 Task: Look for Airbnb properties in Masina, Democratic Republic of the Congo from 8th December, 2023 to 15th December, 2023 for 8 adults. Place can be shared room with 5 bedrooms having 8 beds and 5 bathrooms. Property type can be flat. Amenities needed are: wifi, TV, free parkinig on premises, gym, breakfast.
Action: Mouse moved to (399, 171)
Screenshot: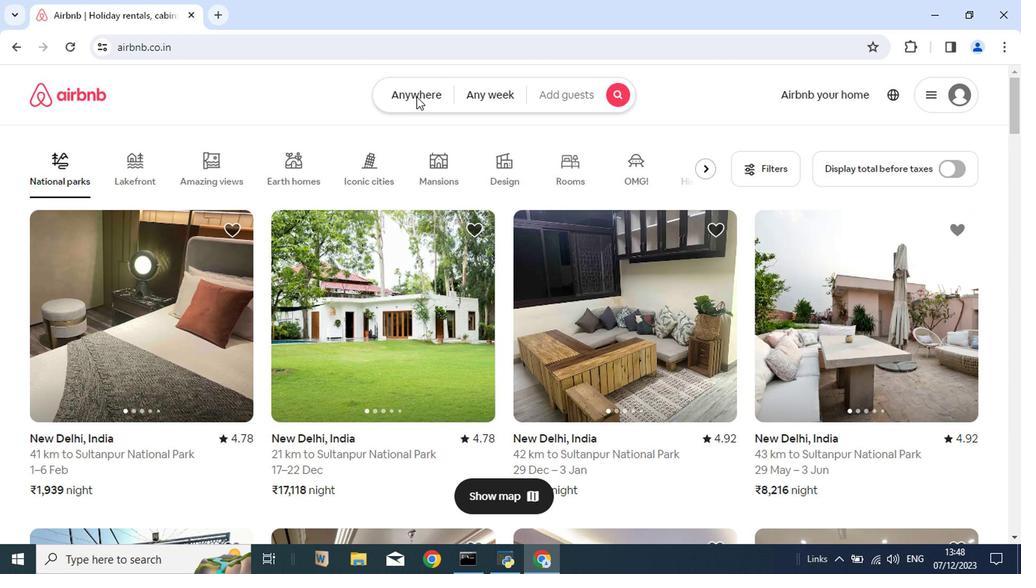 
Action: Mouse pressed left at (399, 171)
Screenshot: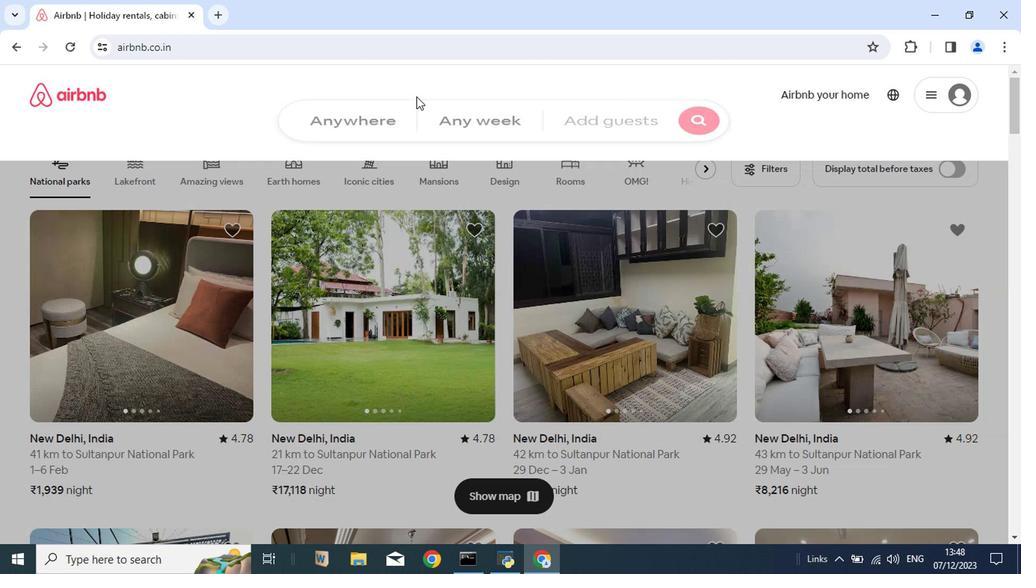 
Action: Mouse moved to (399, 173)
Screenshot: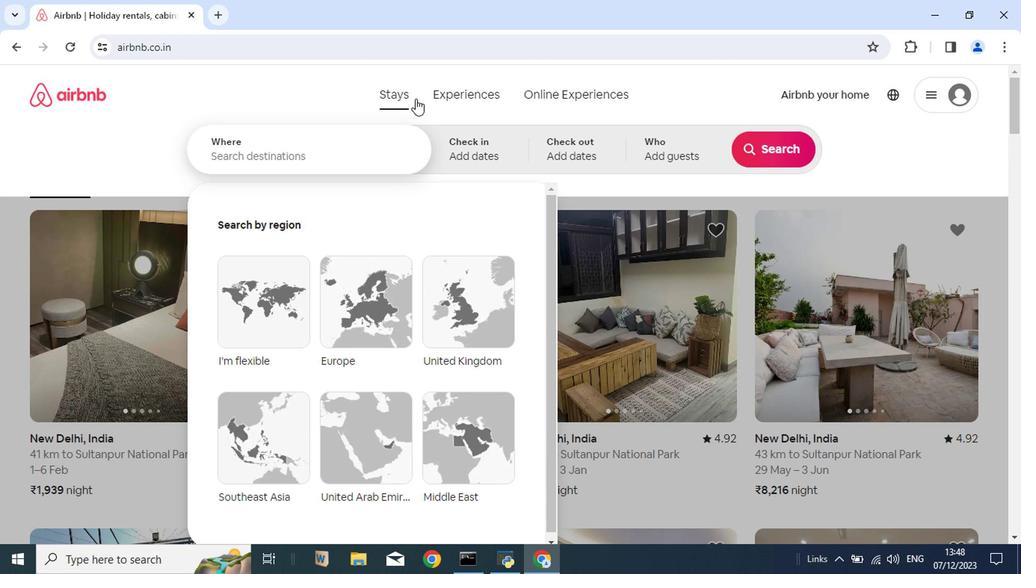 
Action: Key pressed <Key.shift_r>Masina,<Key.space><Key.shift>Democratic
Screenshot: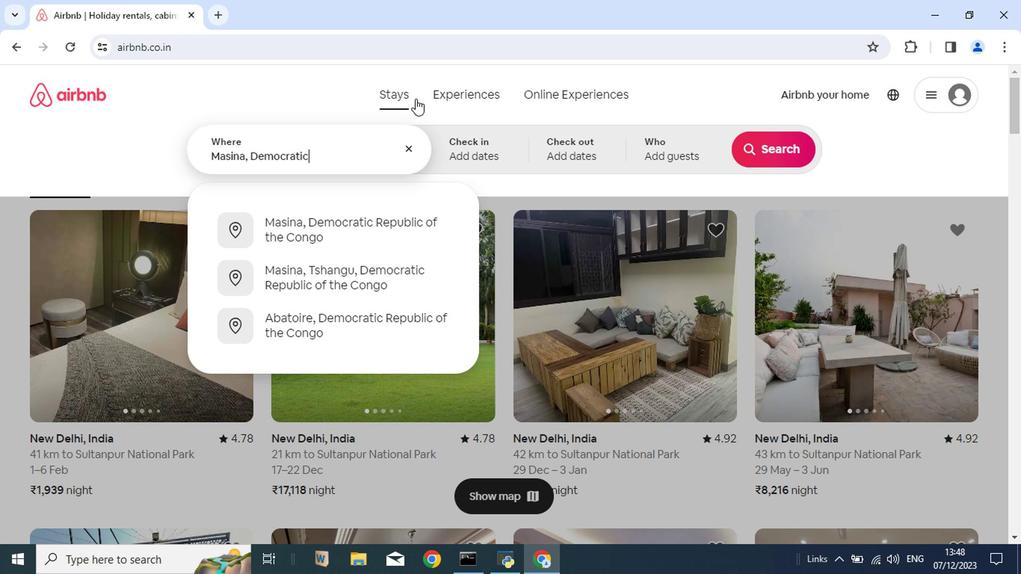 
Action: Mouse moved to (334, 260)
Screenshot: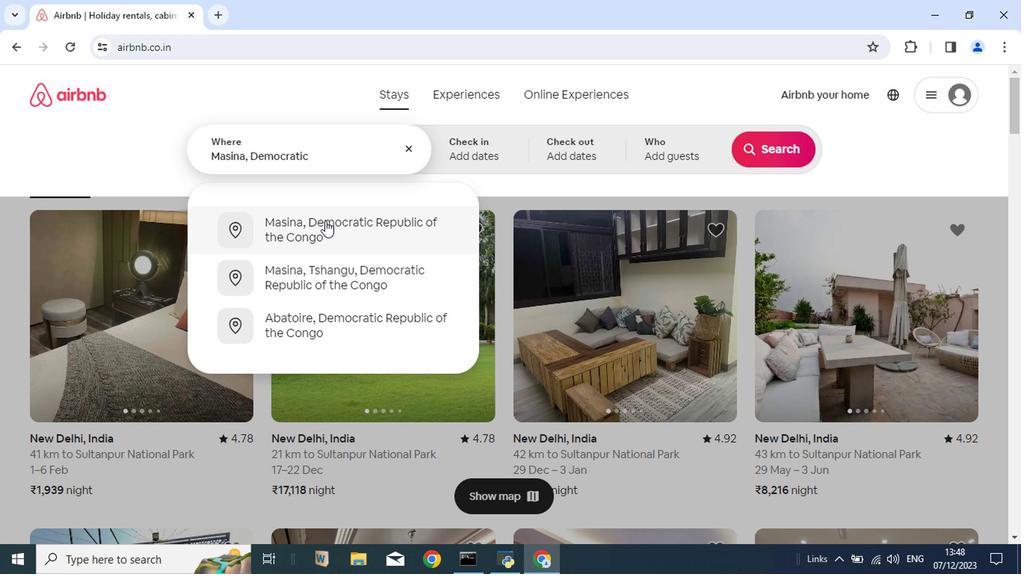 
Action: Mouse pressed left at (334, 260)
Screenshot: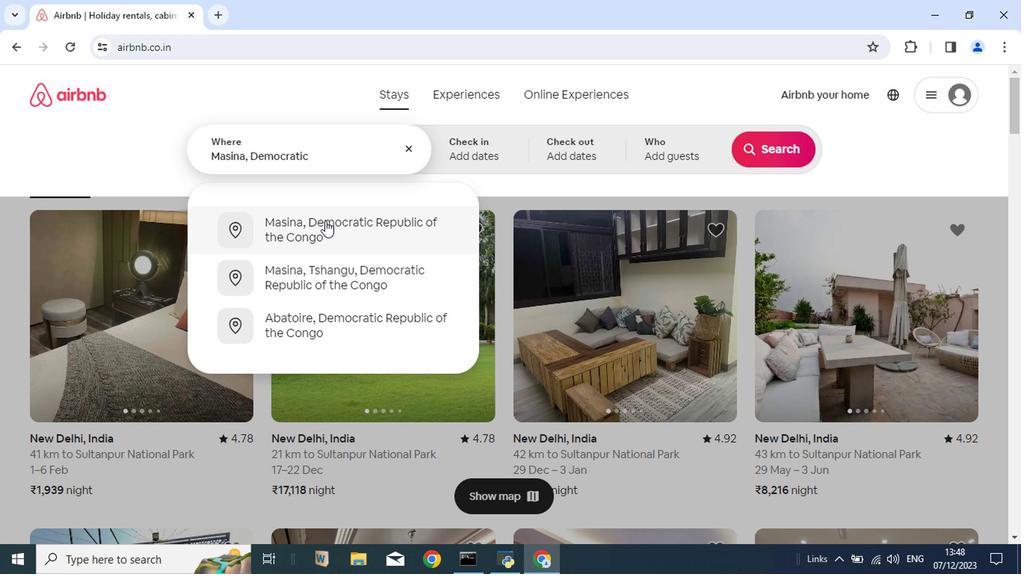 
Action: Mouse moved to (404, 364)
Screenshot: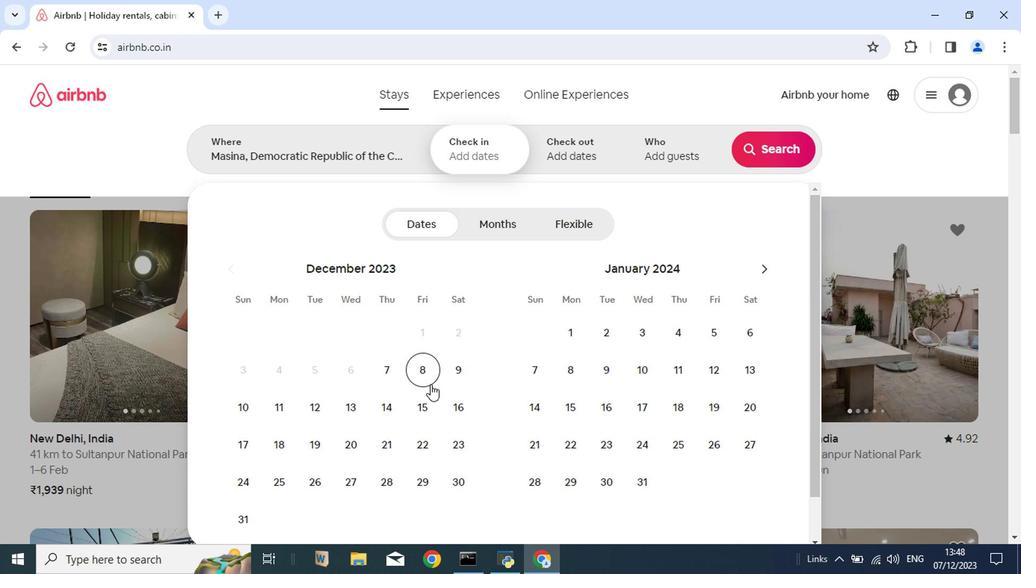 
Action: Mouse pressed left at (404, 364)
Screenshot: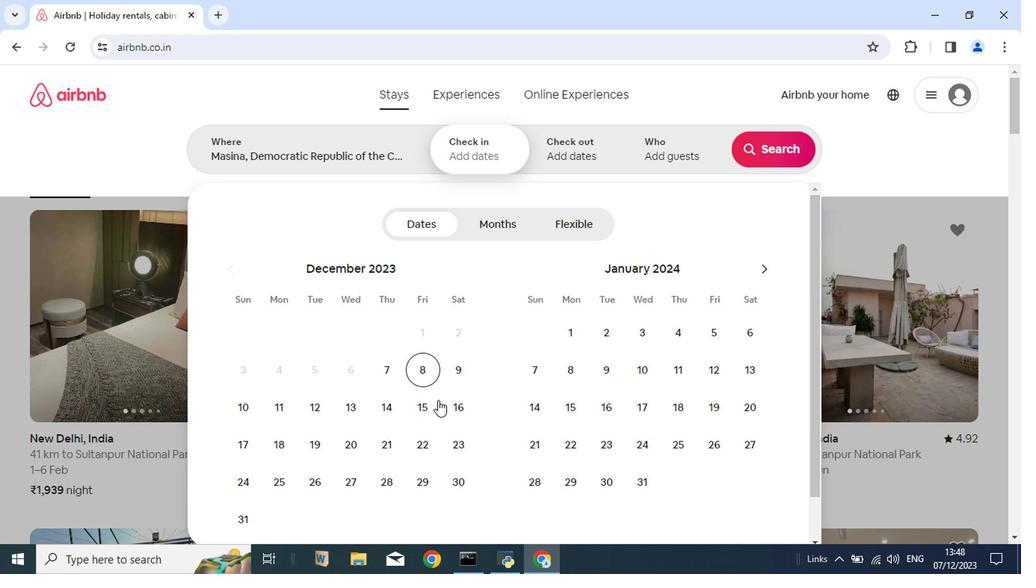 
Action: Mouse moved to (397, 389)
Screenshot: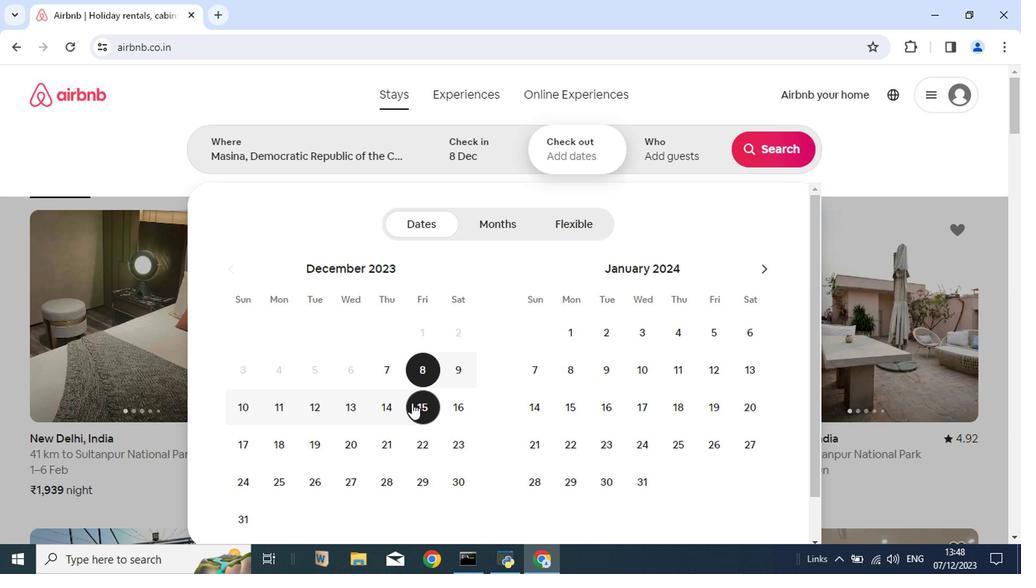 
Action: Mouse pressed left at (397, 389)
Screenshot: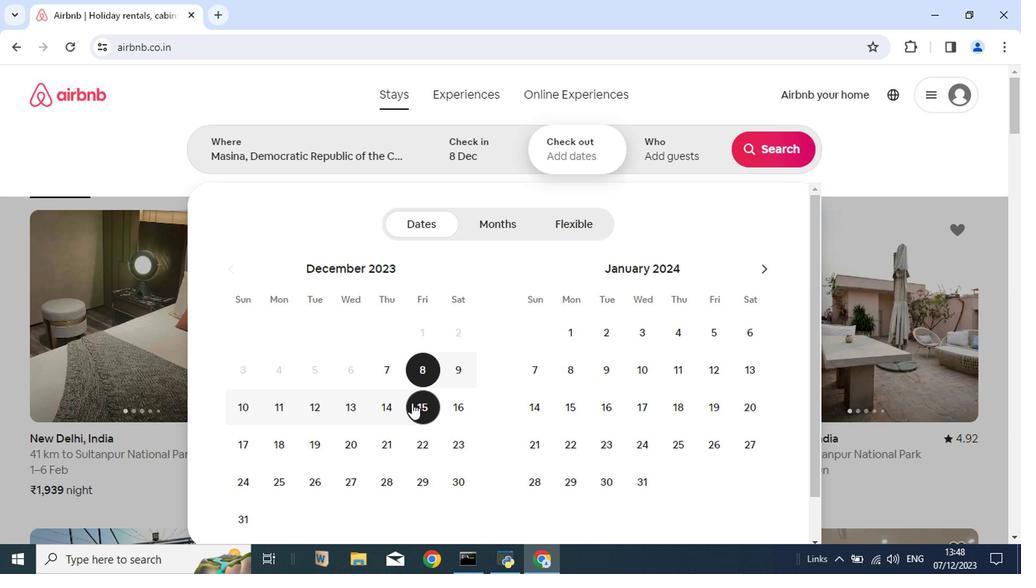 
Action: Mouse moved to (584, 209)
Screenshot: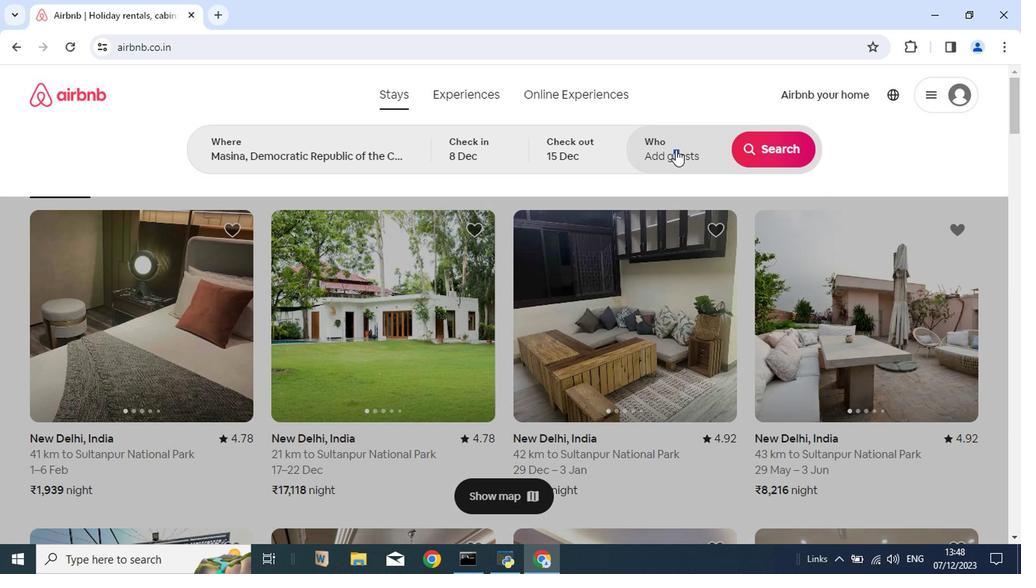 
Action: Mouse pressed left at (584, 209)
Screenshot: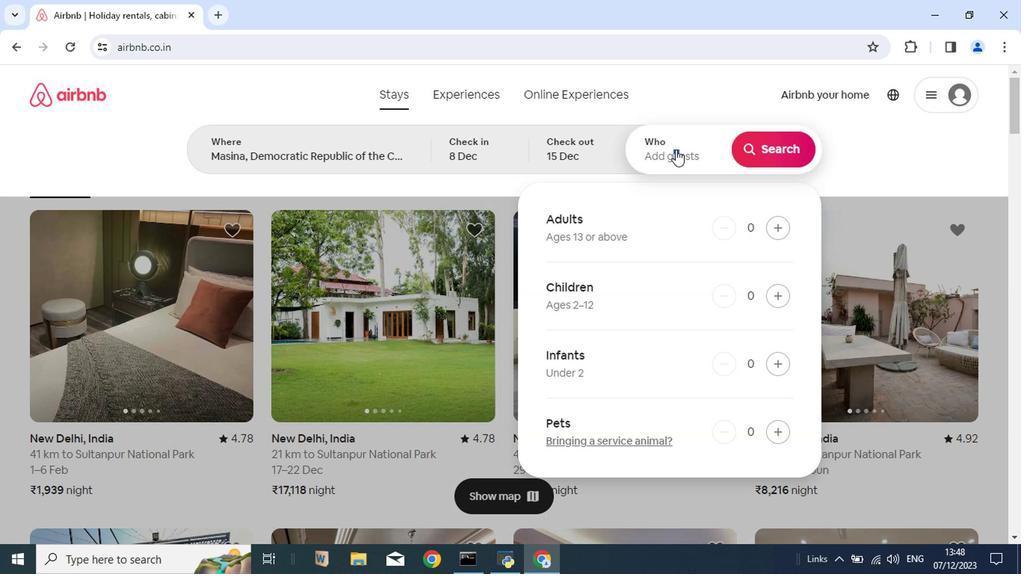 
Action: Mouse moved to (656, 261)
Screenshot: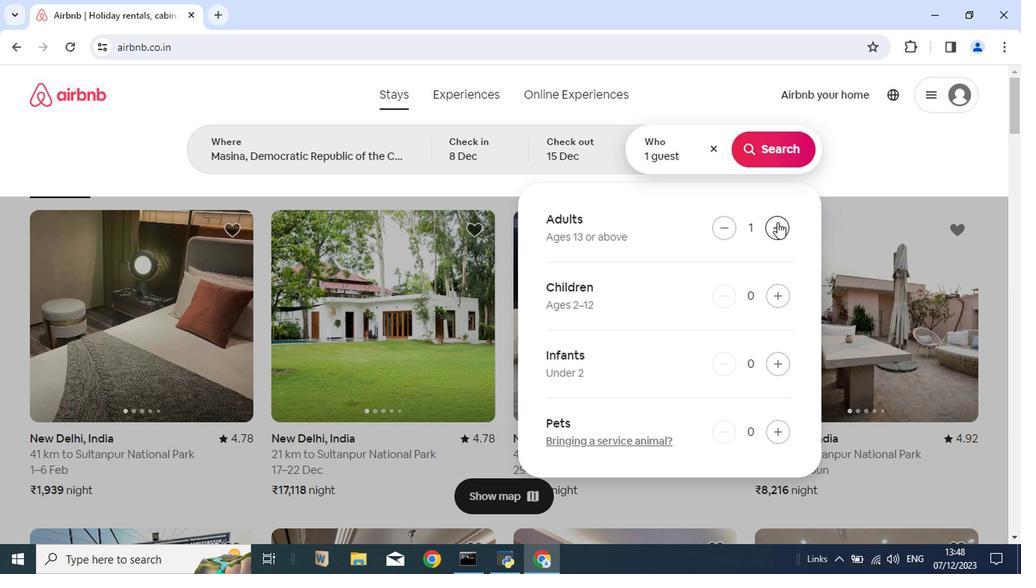 
Action: Mouse pressed left at (656, 261)
Screenshot: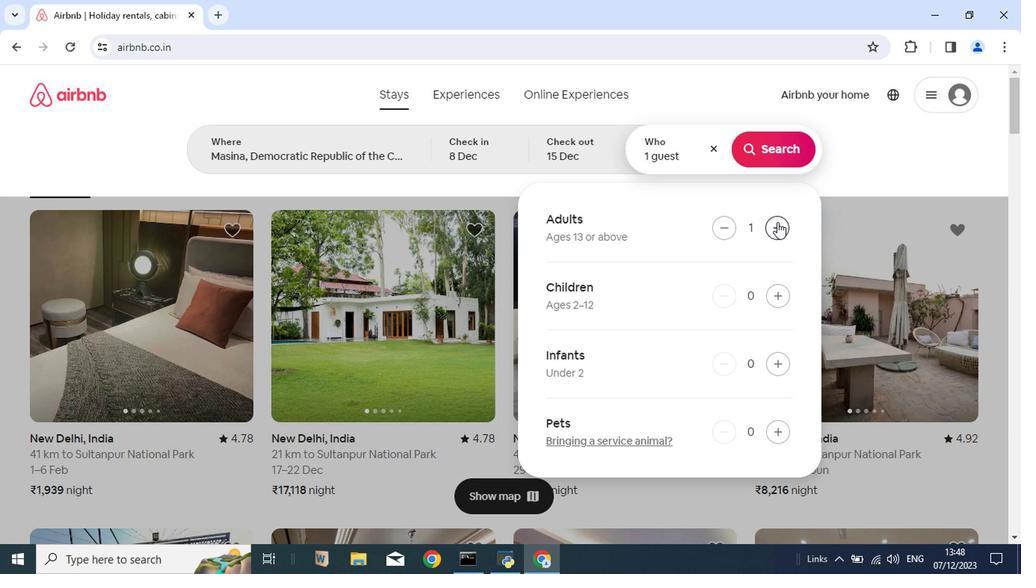 
Action: Mouse pressed left at (656, 261)
Screenshot: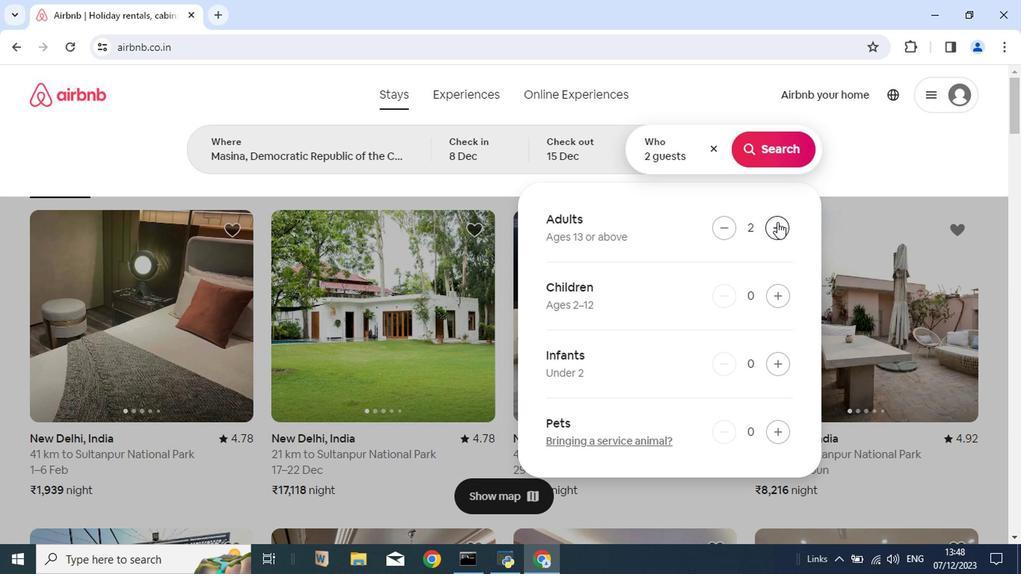
Action: Mouse pressed left at (656, 261)
Screenshot: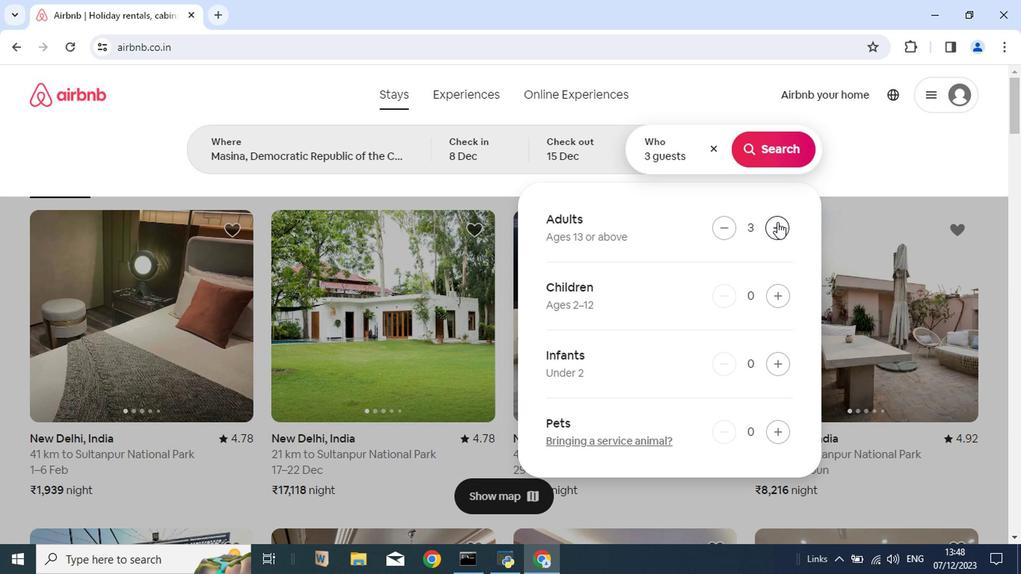 
Action: Mouse pressed left at (656, 261)
Screenshot: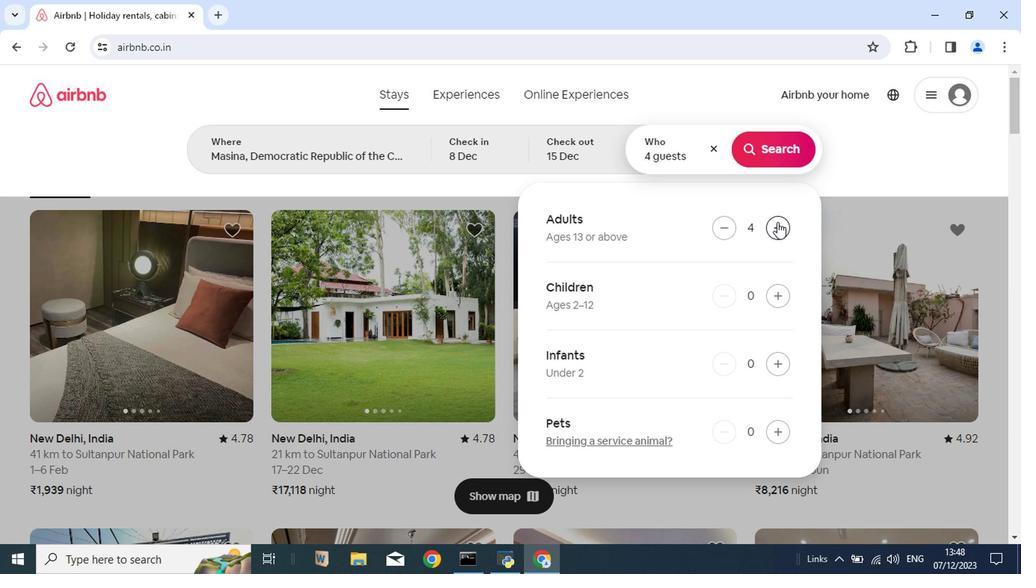 
Action: Mouse pressed left at (656, 261)
Screenshot: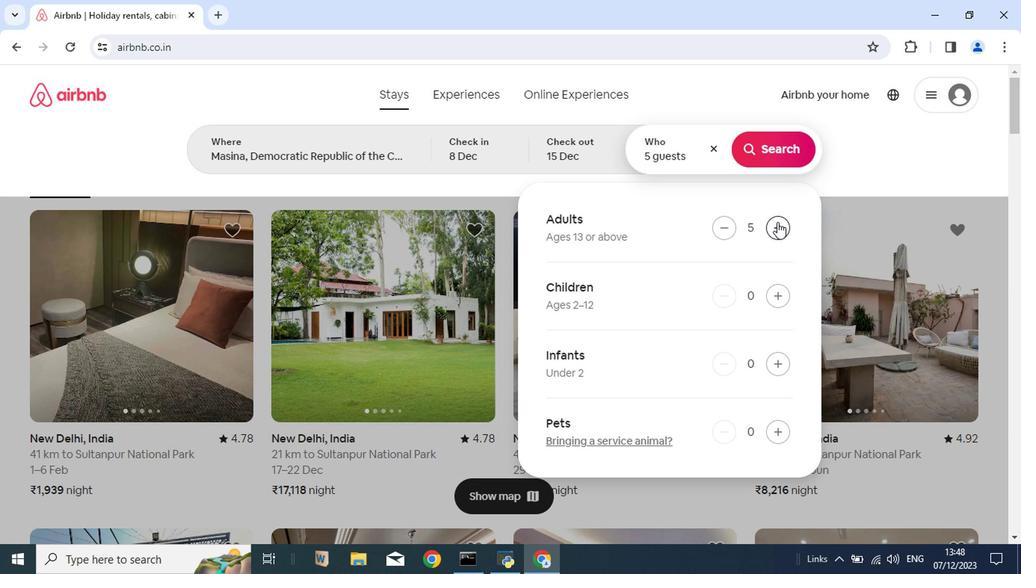 
Action: Mouse pressed left at (656, 261)
Screenshot: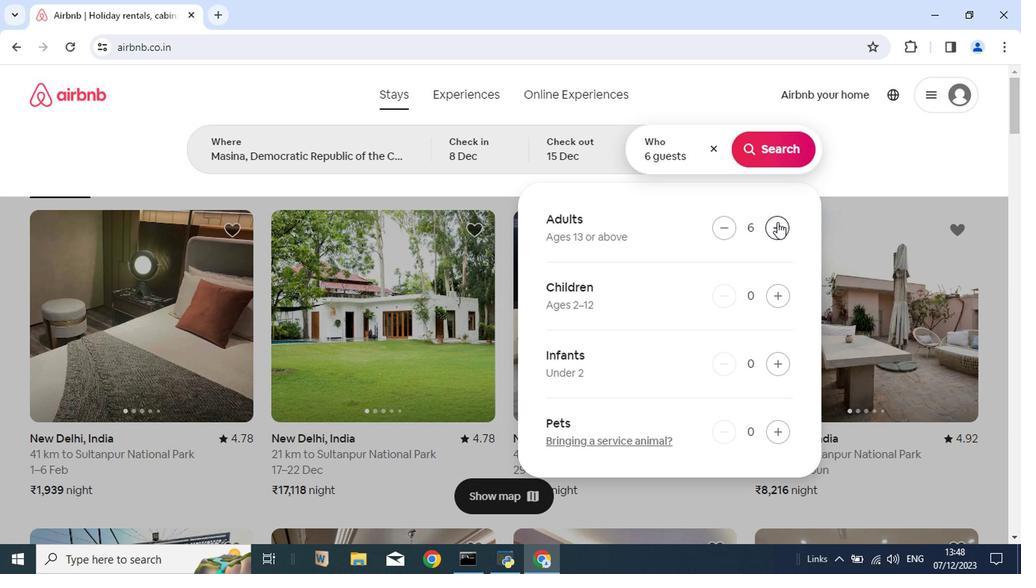 
Action: Mouse pressed left at (656, 261)
Screenshot: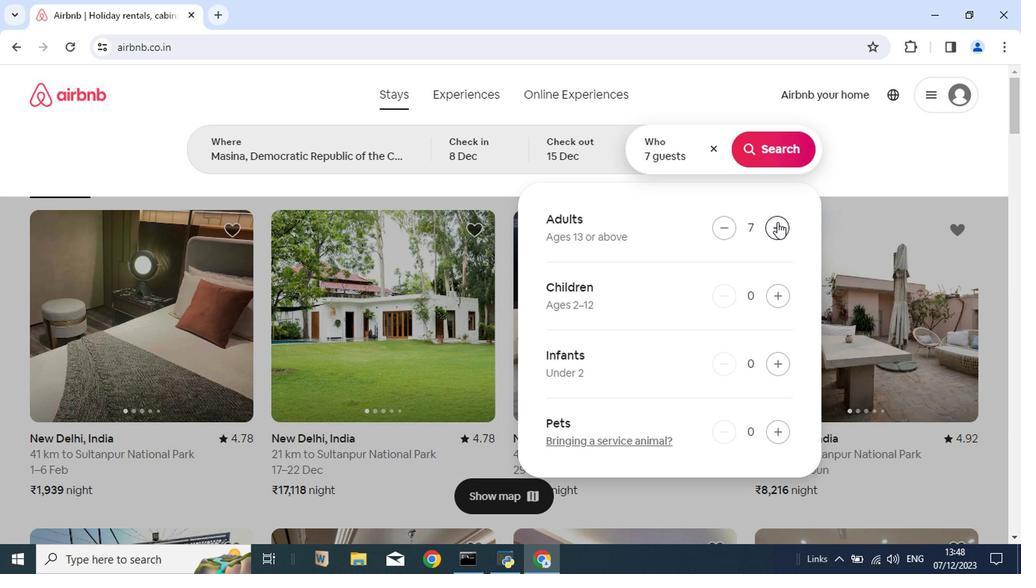 
Action: Mouse pressed left at (656, 261)
Screenshot: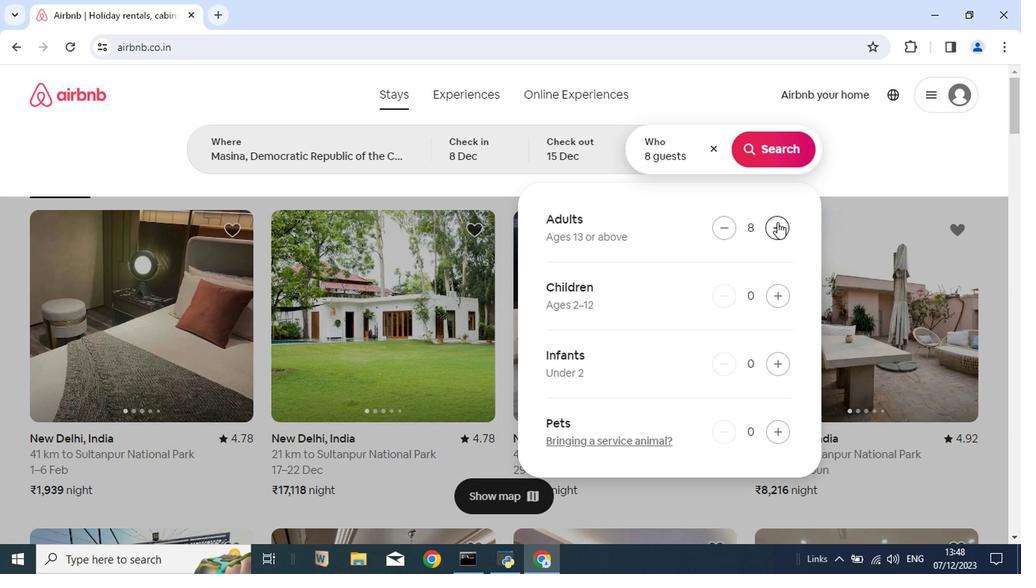 
Action: Mouse moved to (656, 203)
Screenshot: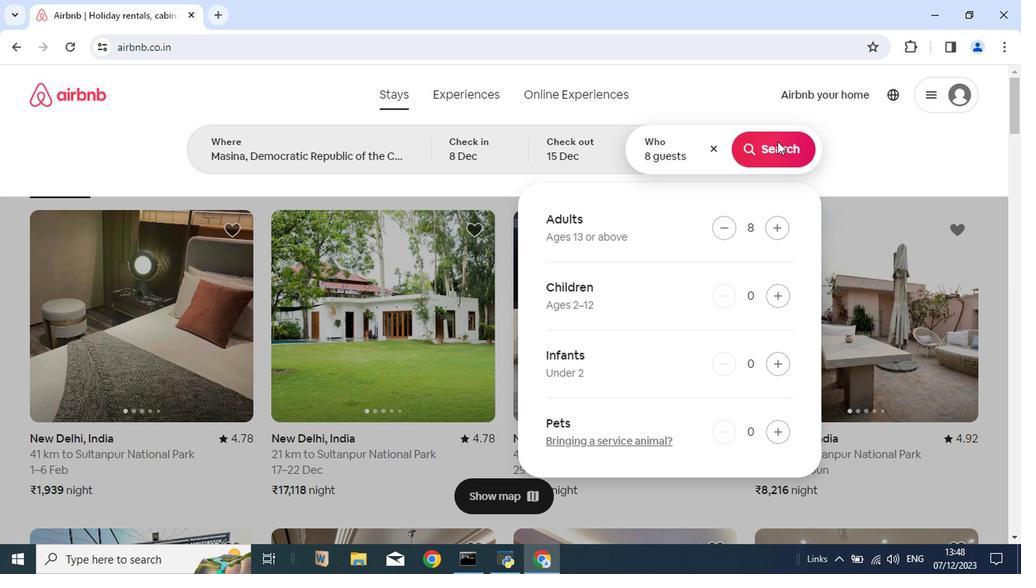 
Action: Mouse pressed left at (656, 203)
Screenshot: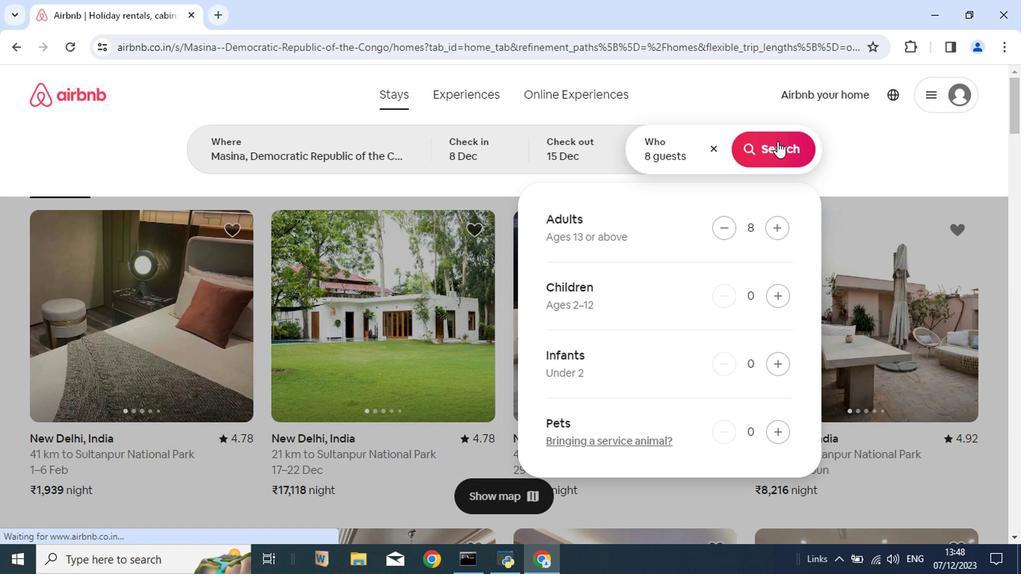 
Action: Mouse moved to (656, 213)
Screenshot: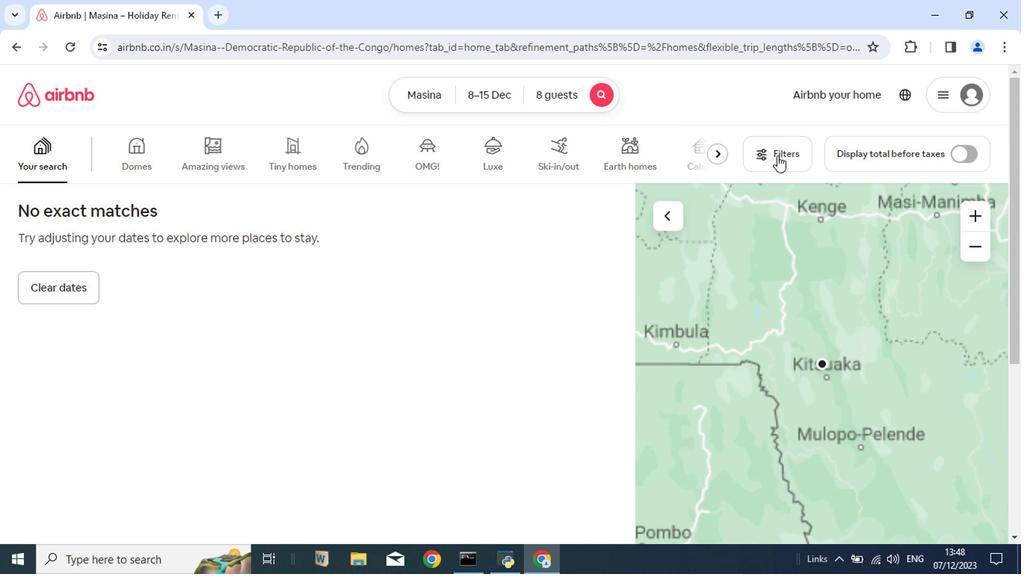 
Action: Mouse pressed left at (656, 213)
Screenshot: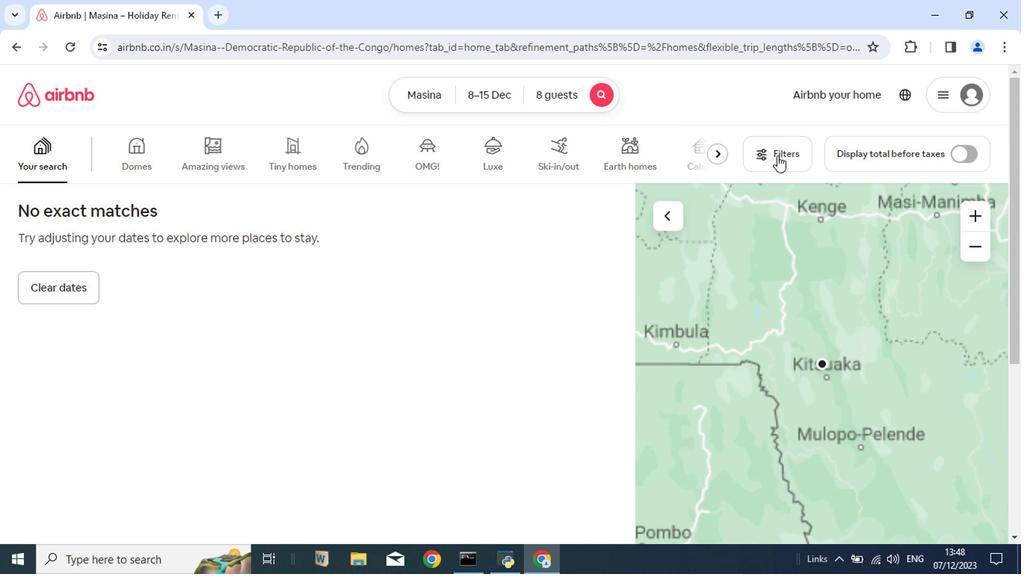 
Action: Mouse moved to (665, 245)
Screenshot: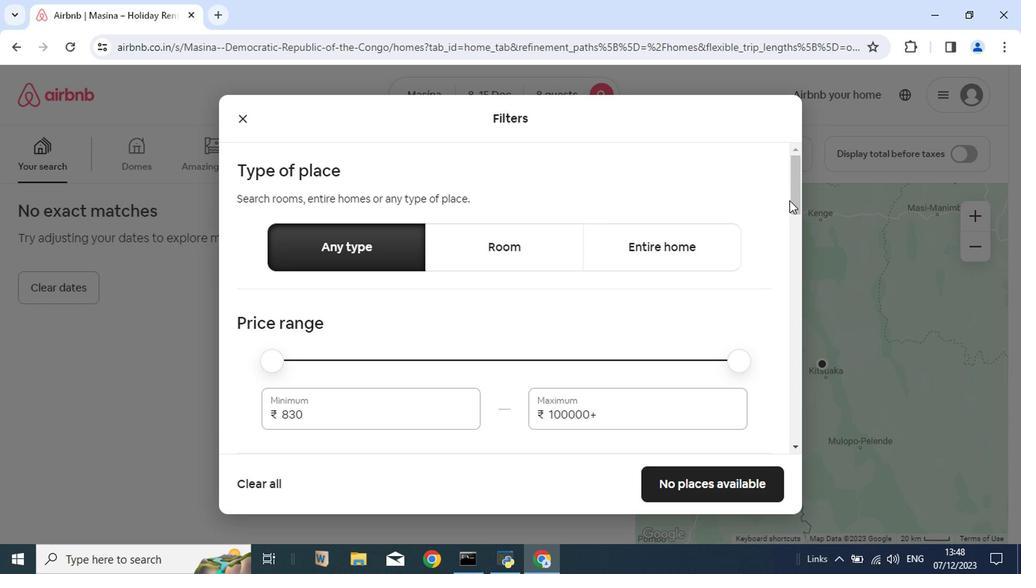 
Action: Mouse pressed left at (665, 245)
Screenshot: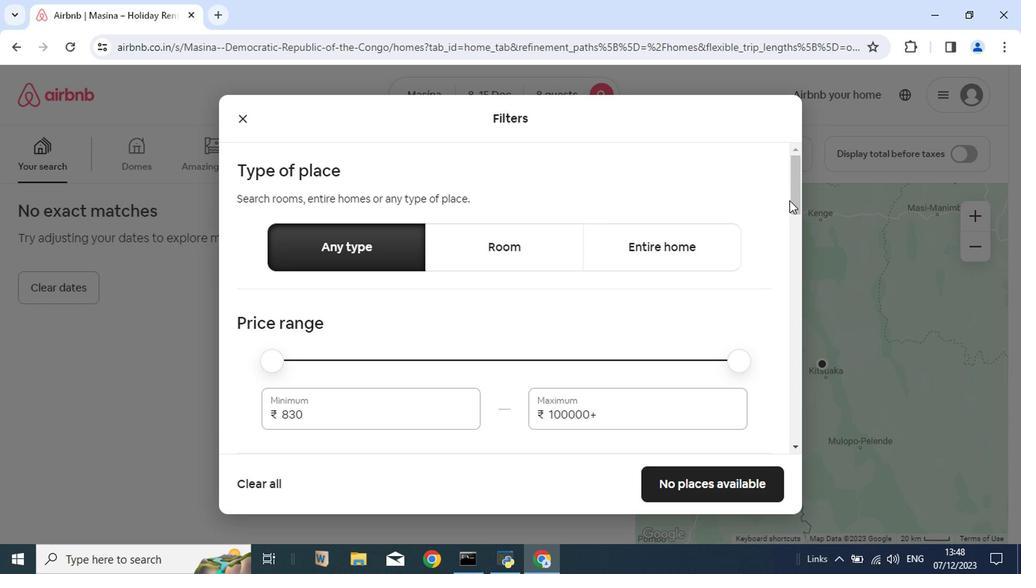 
Action: Mouse moved to (666, 243)
Screenshot: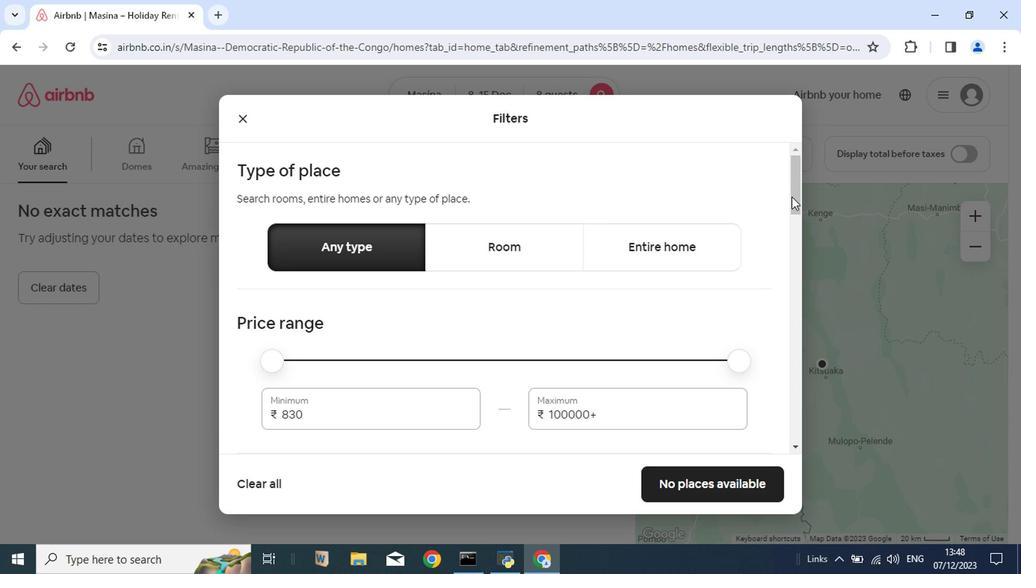 
Action: Mouse pressed left at (666, 243)
Screenshot: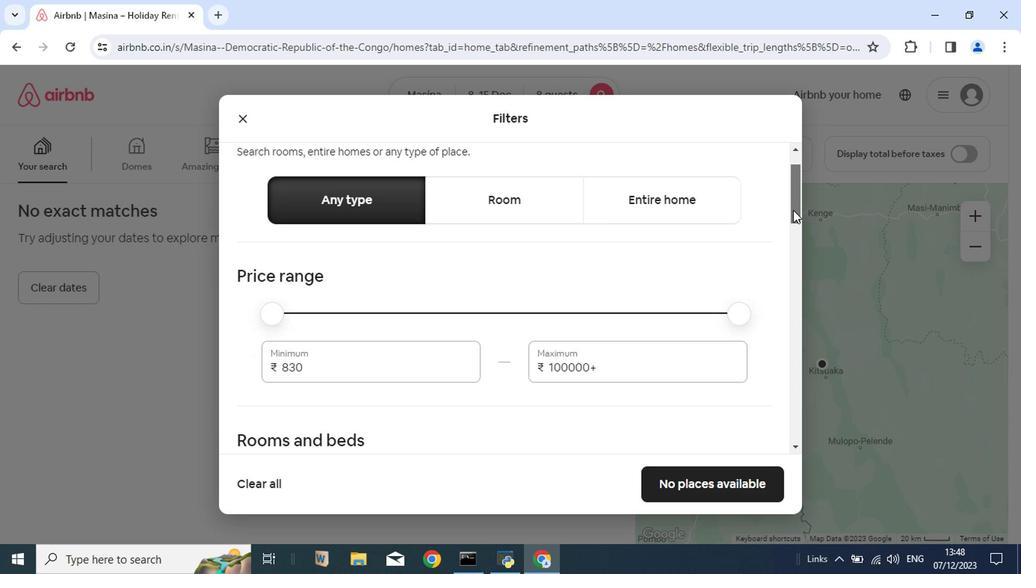 
Action: Mouse moved to (476, 322)
Screenshot: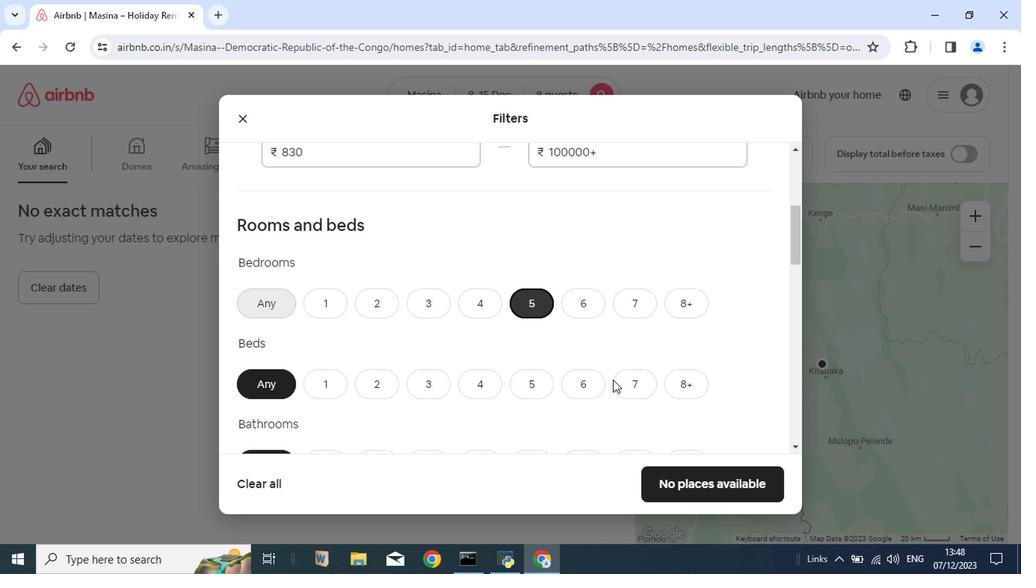
Action: Mouse pressed left at (476, 322)
Screenshot: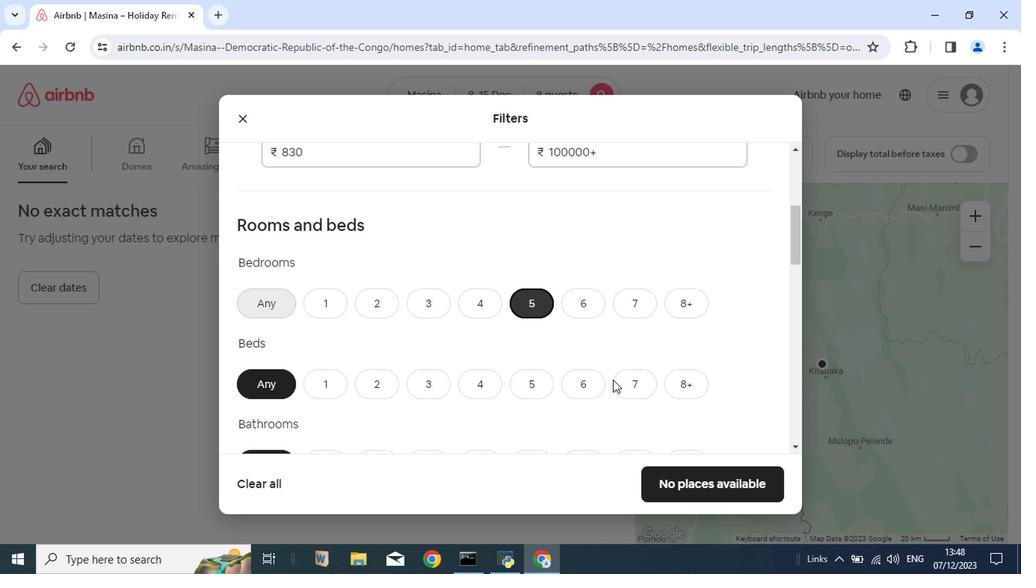 
Action: Mouse moved to (592, 378)
Screenshot: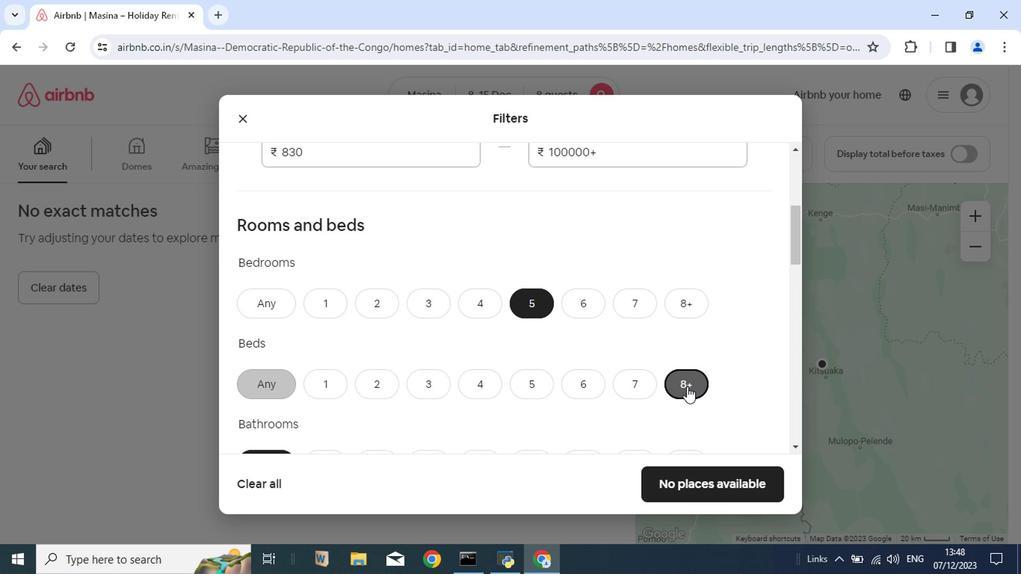 
Action: Mouse pressed left at (592, 378)
Screenshot: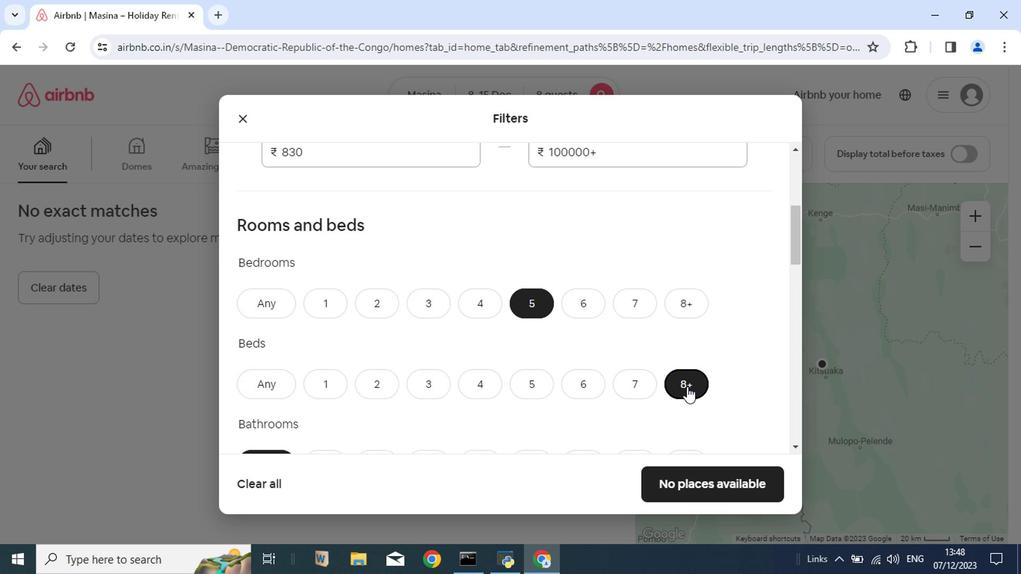 
Action: Mouse scrolled (592, 377) with delta (0, 0)
Screenshot: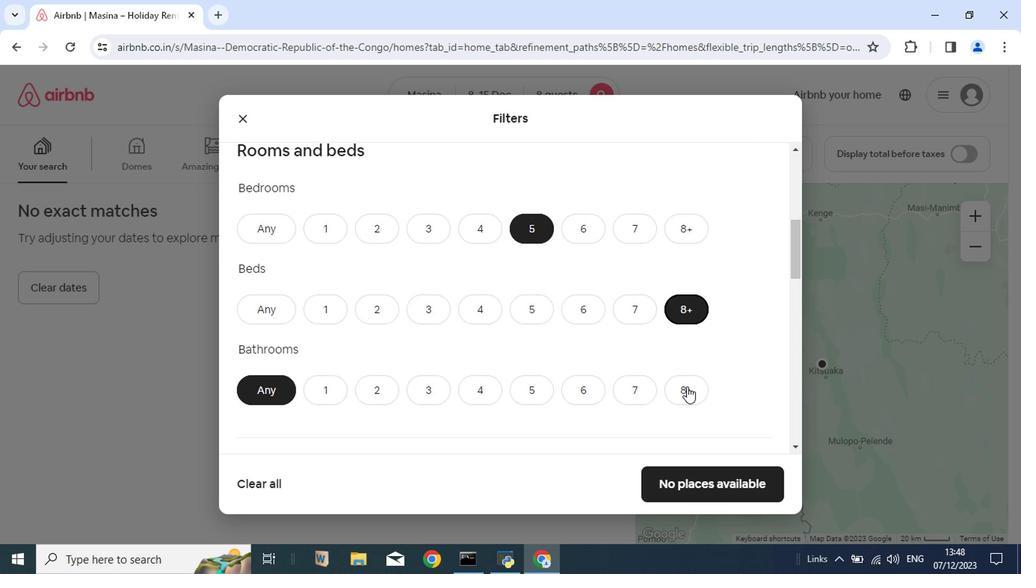 
Action: Mouse moved to (479, 382)
Screenshot: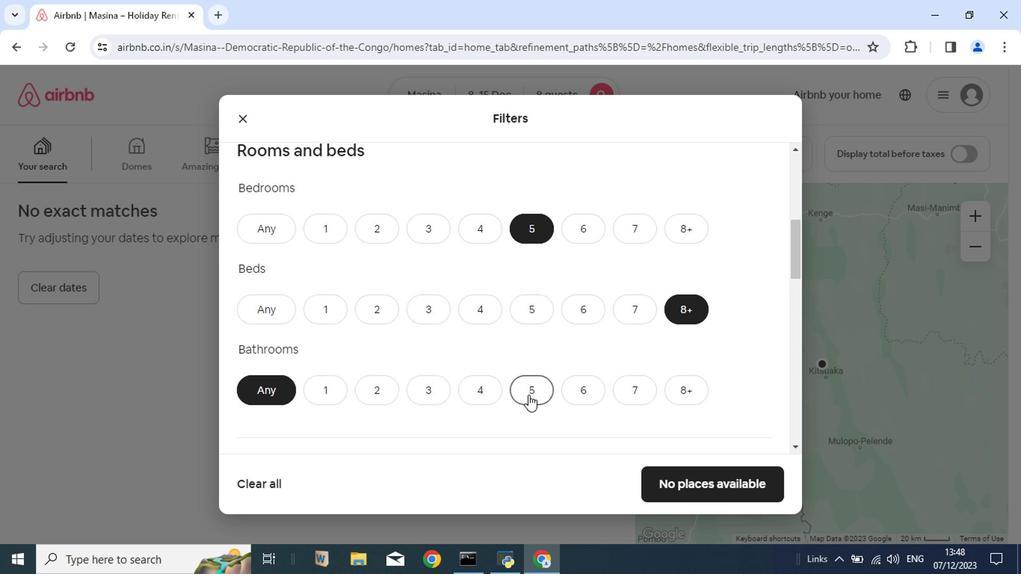 
Action: Mouse pressed left at (479, 382)
Screenshot: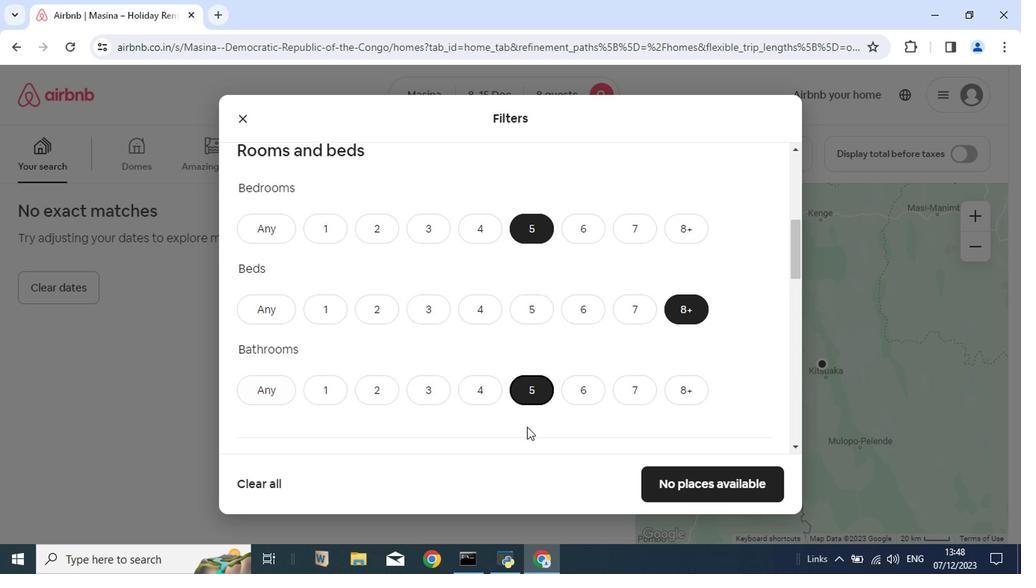 
Action: Mouse moved to (526, 363)
Screenshot: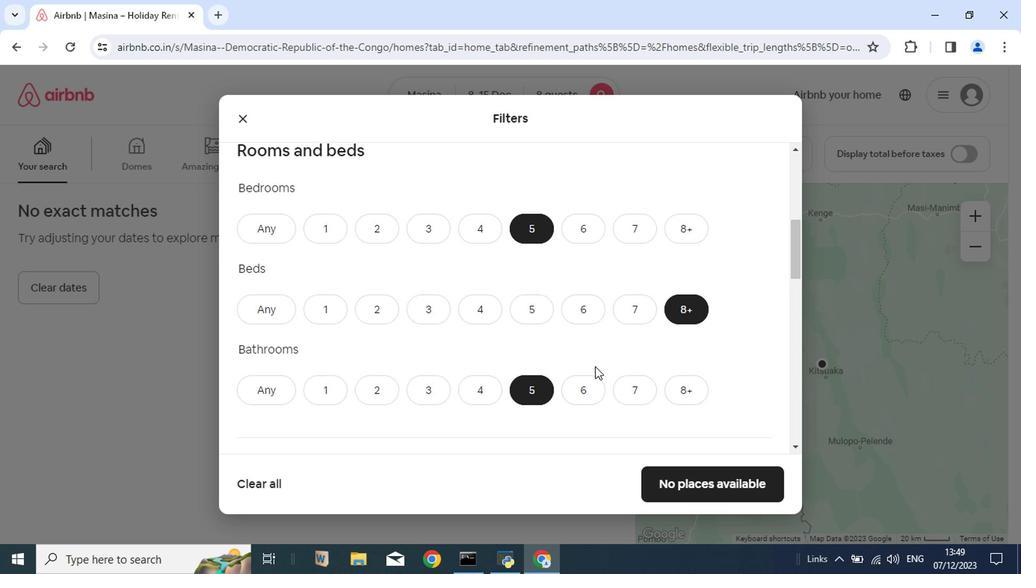 
Action: Mouse scrolled (526, 363) with delta (0, 0)
Screenshot: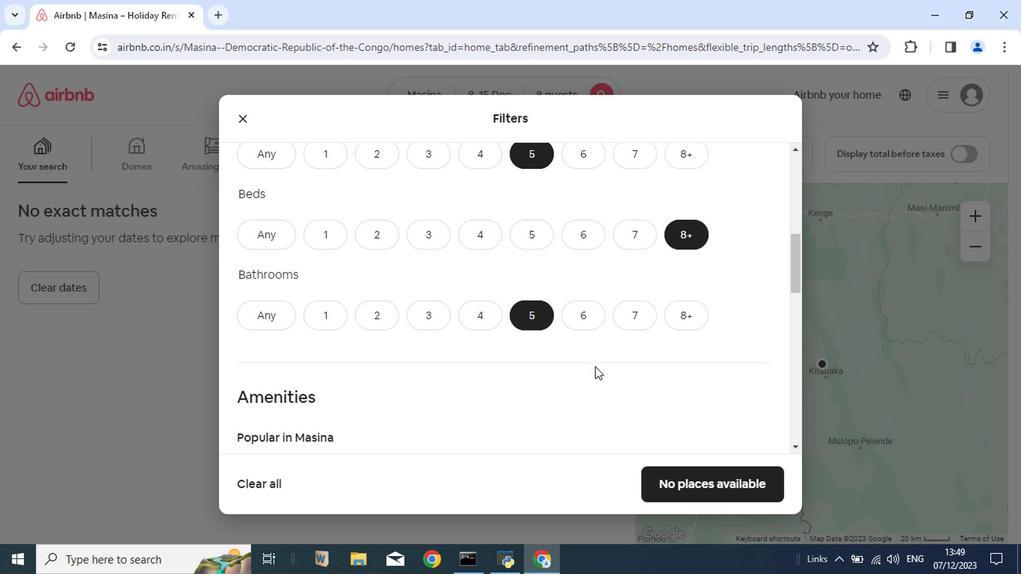 
Action: Mouse scrolled (526, 363) with delta (0, 0)
Screenshot: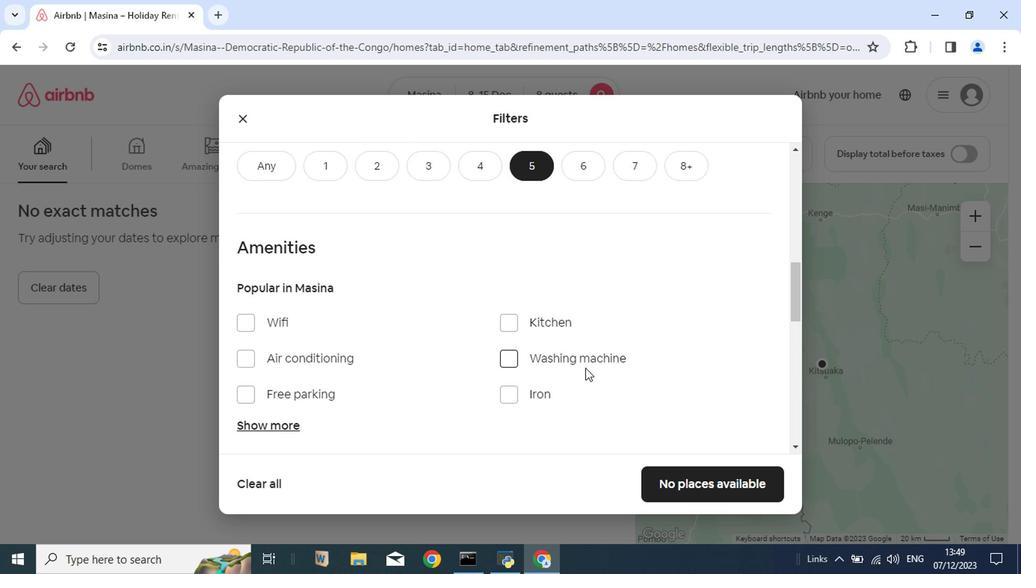 
Action: Mouse scrolled (526, 363) with delta (0, 0)
Screenshot: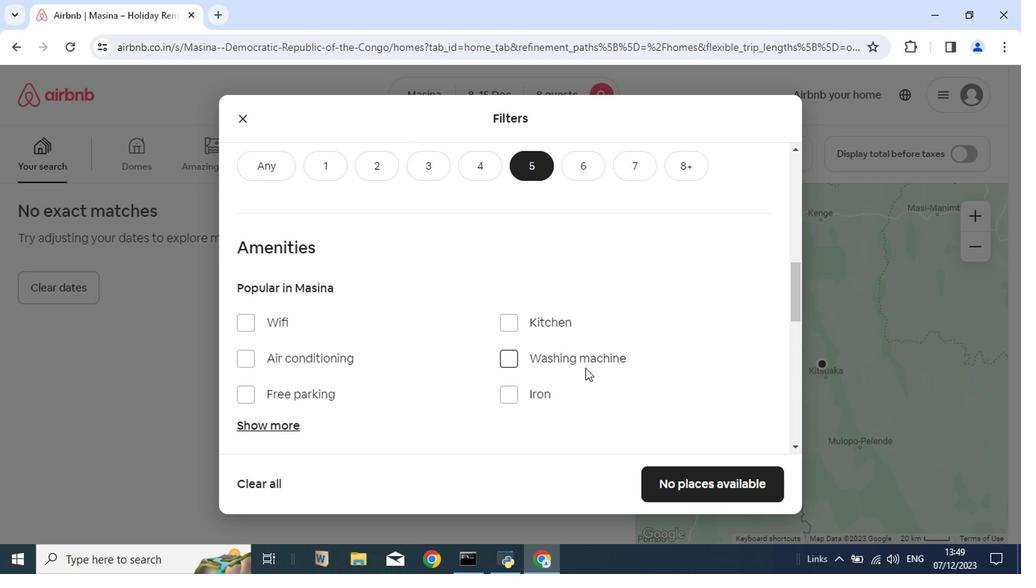 
Action: Mouse moved to (275, 332)
Screenshot: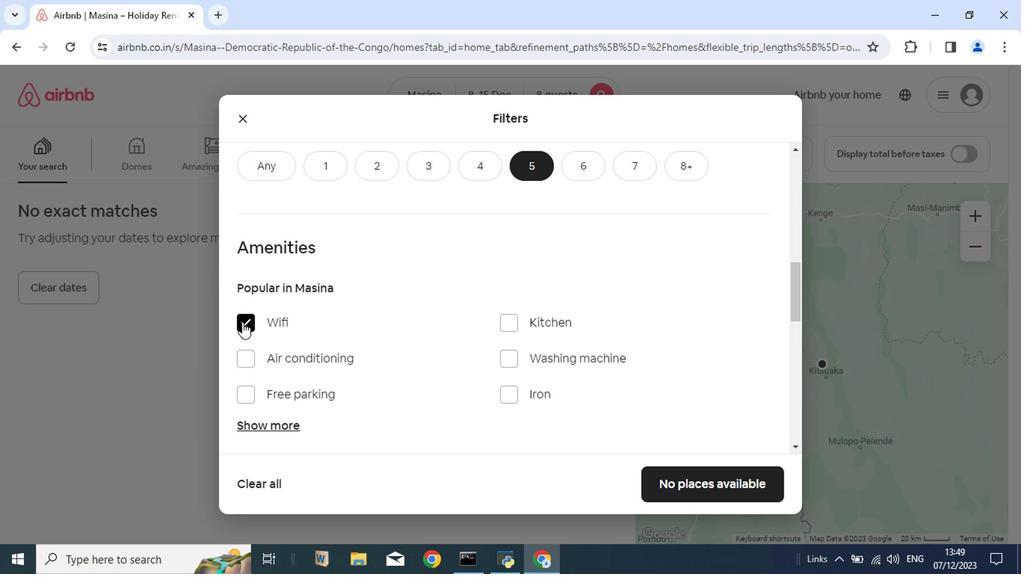 
Action: Mouse pressed left at (275, 332)
Screenshot: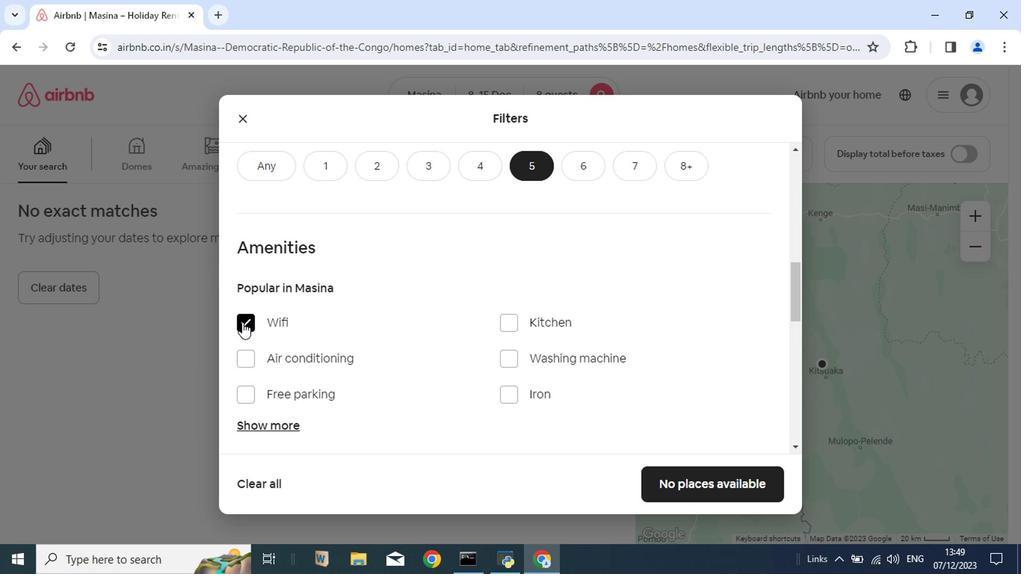 
Action: Mouse moved to (277, 387)
Screenshot: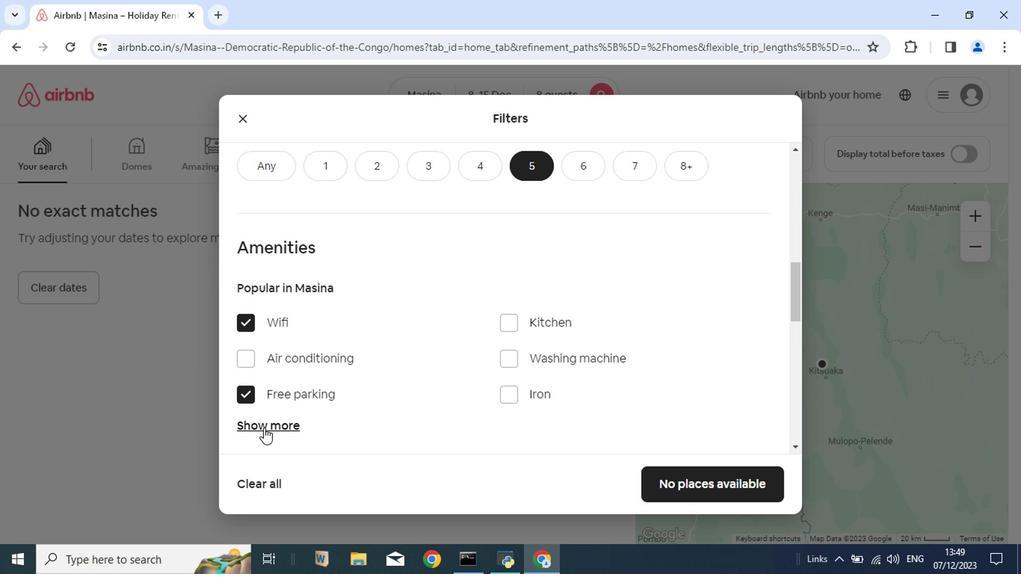 
Action: Mouse pressed left at (277, 387)
Screenshot: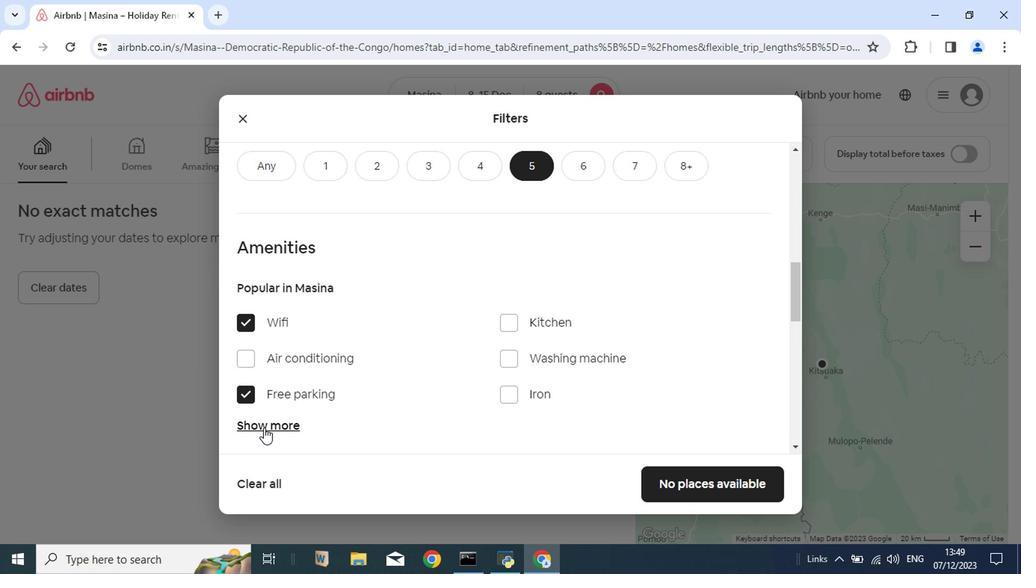 
Action: Mouse moved to (291, 407)
Screenshot: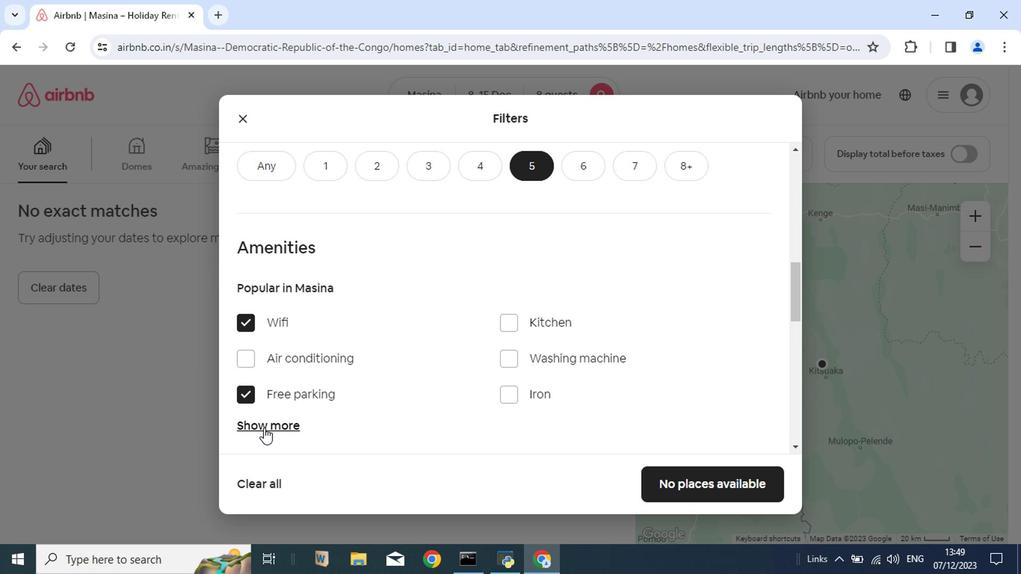 
Action: Mouse pressed left at (291, 407)
Screenshot: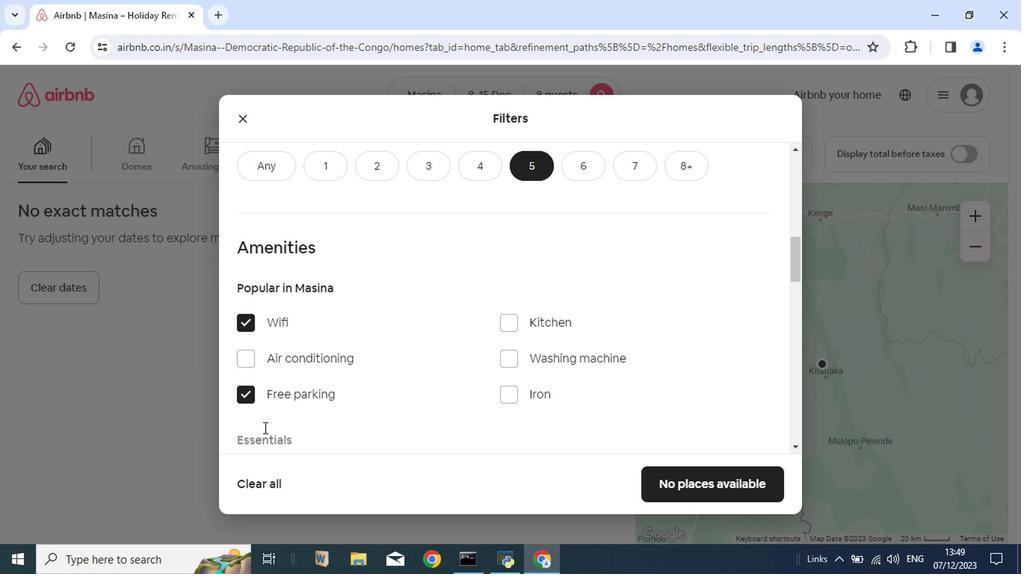 
Action: Mouse moved to (352, 391)
Screenshot: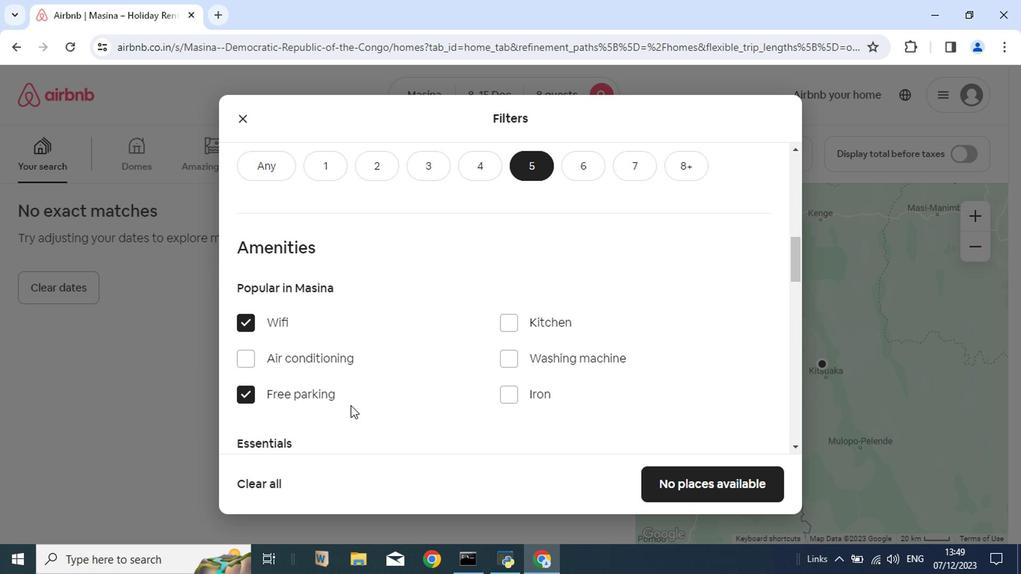 
Action: Mouse scrolled (352, 391) with delta (0, 0)
Screenshot: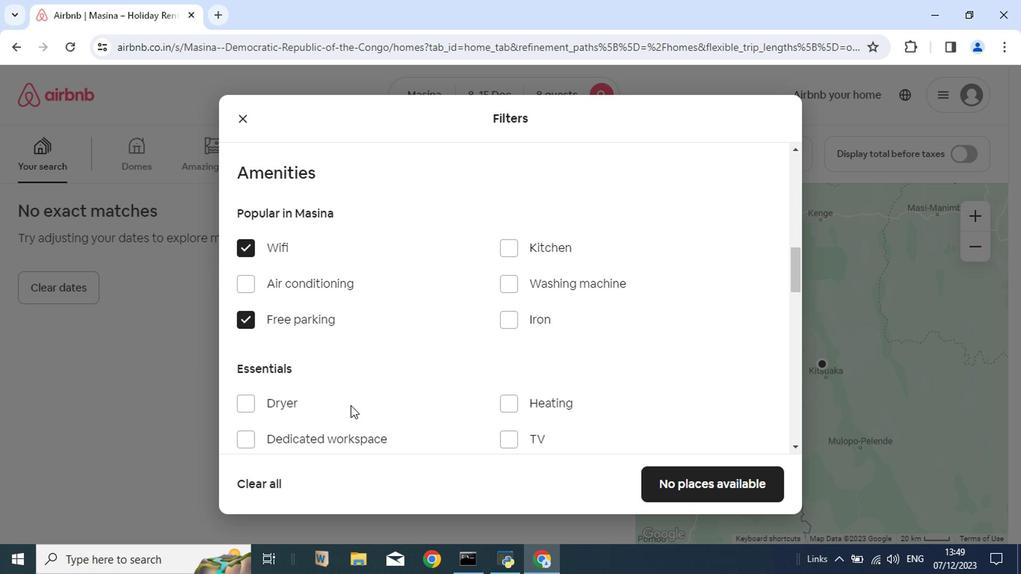 
Action: Mouse scrolled (352, 391) with delta (0, 0)
Screenshot: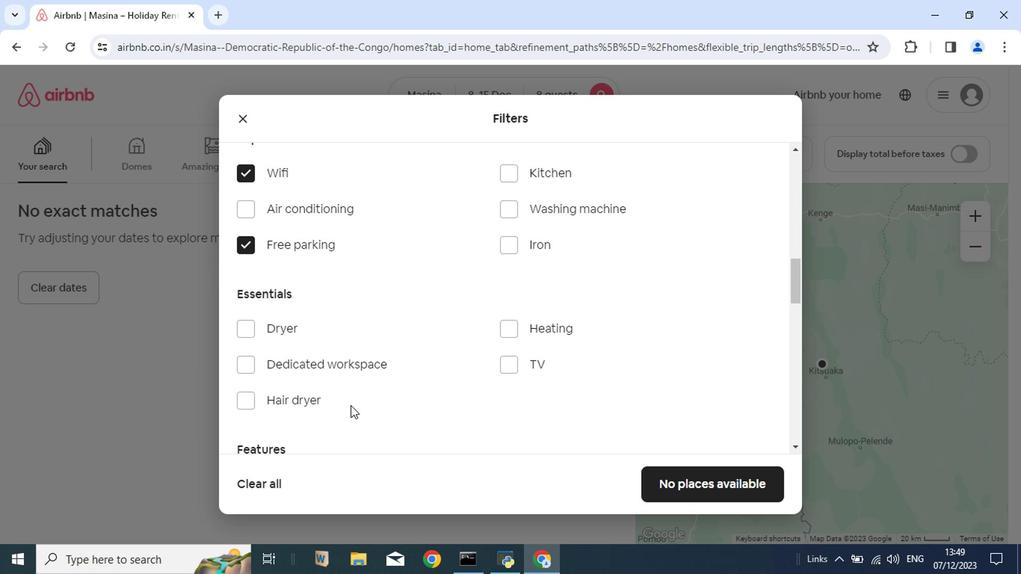
Action: Mouse moved to (466, 360)
Screenshot: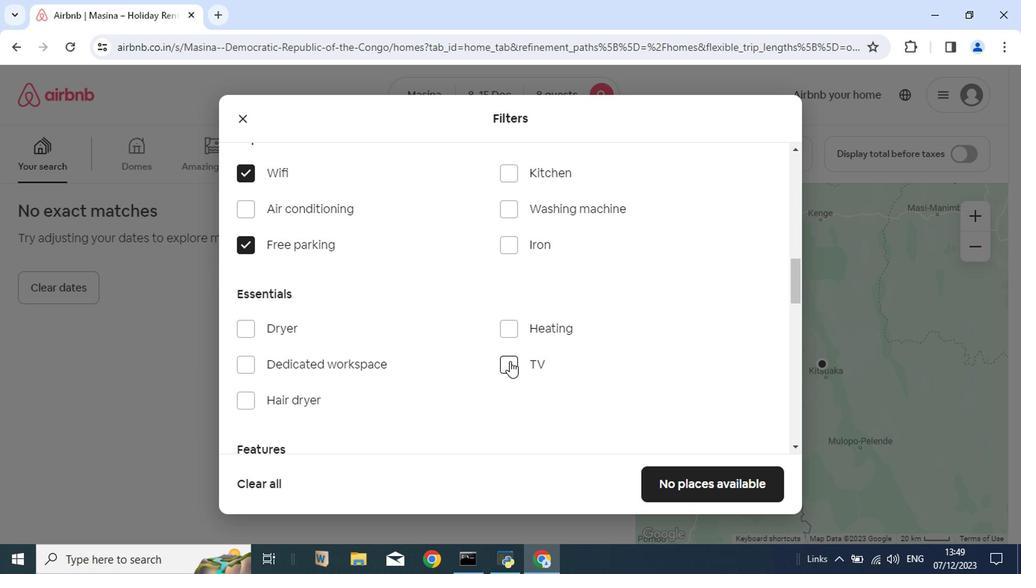 
Action: Mouse pressed left at (466, 360)
Screenshot: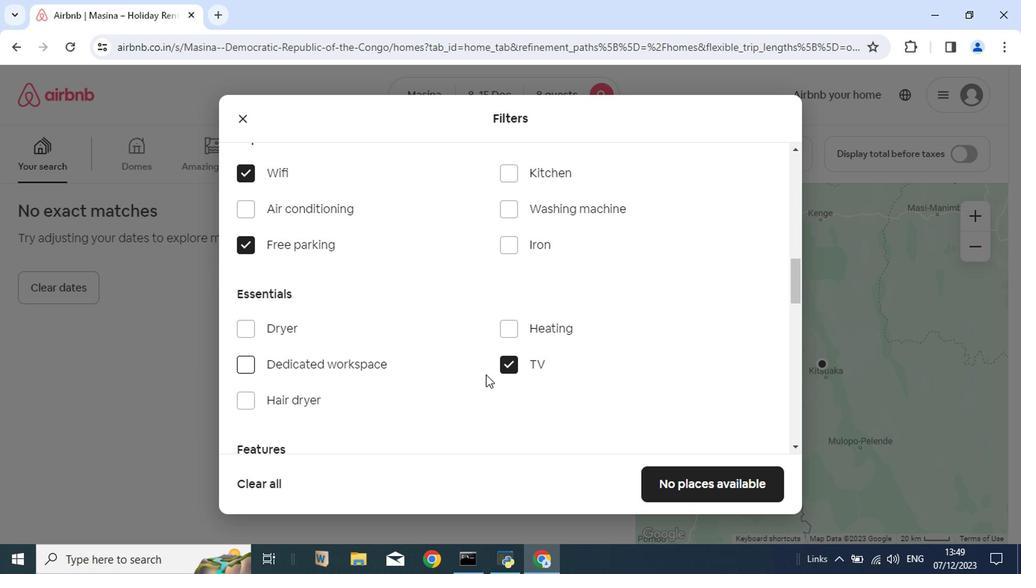 
Action: Mouse moved to (421, 385)
Screenshot: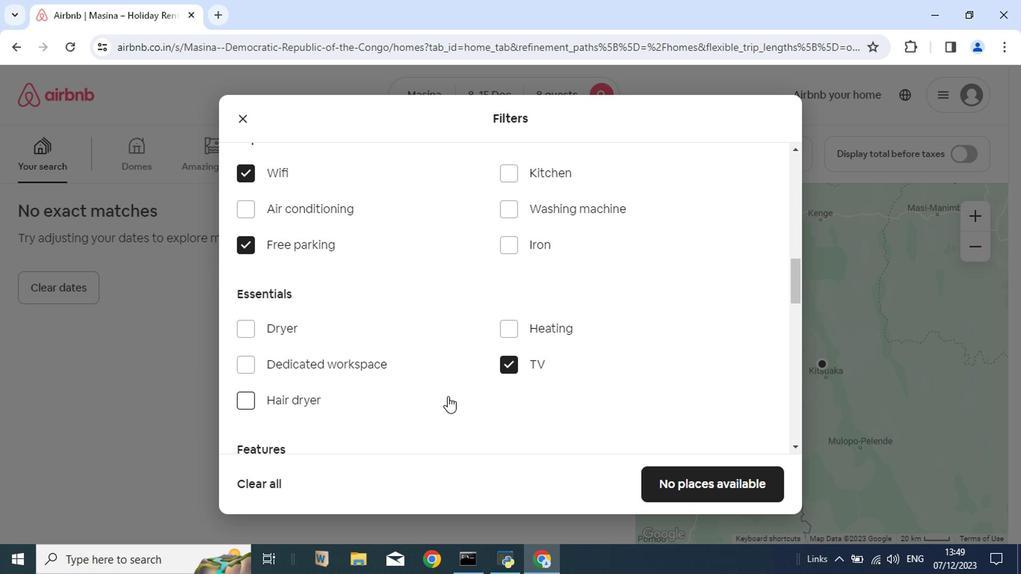 
Action: Mouse scrolled (421, 384) with delta (0, 0)
Screenshot: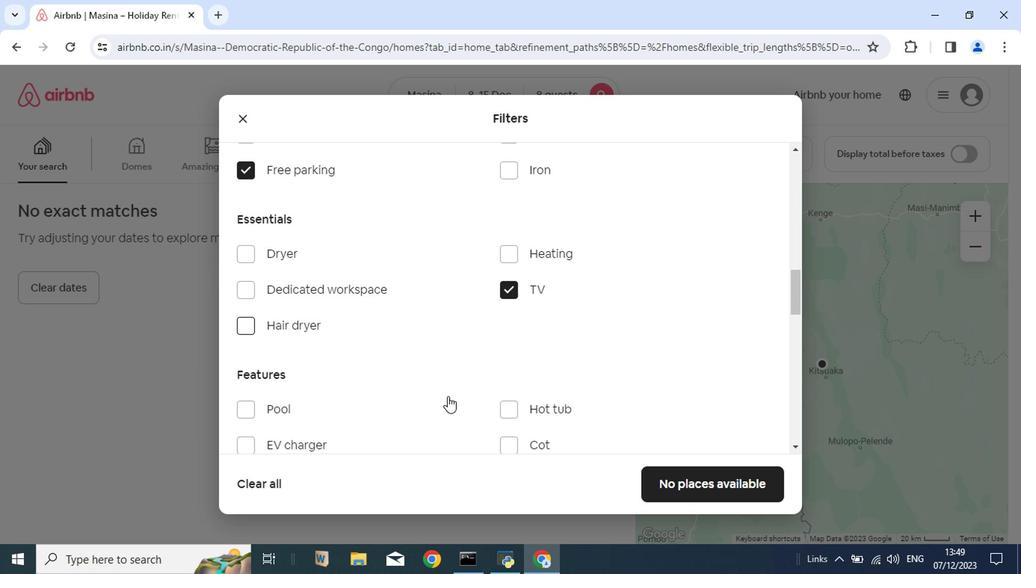 
Action: Mouse moved to (422, 383)
Screenshot: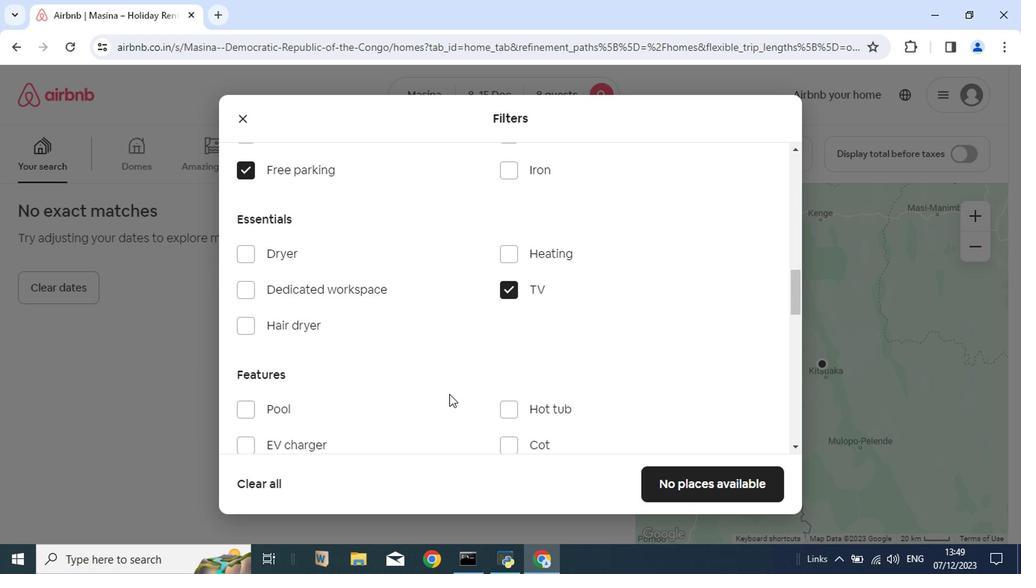 
Action: Mouse scrolled (422, 383) with delta (0, 0)
Screenshot: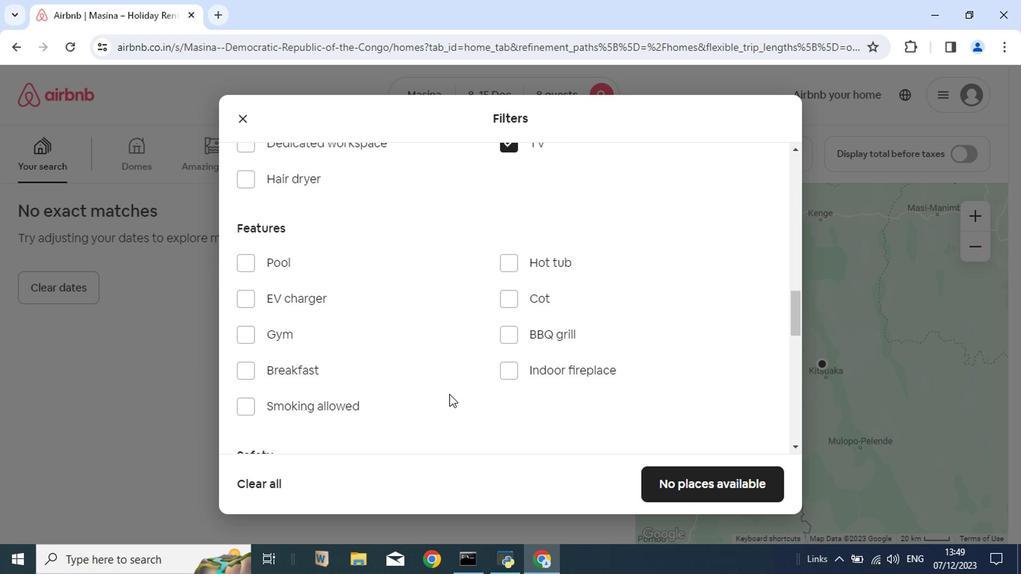 
Action: Mouse scrolled (422, 383) with delta (0, 0)
Screenshot: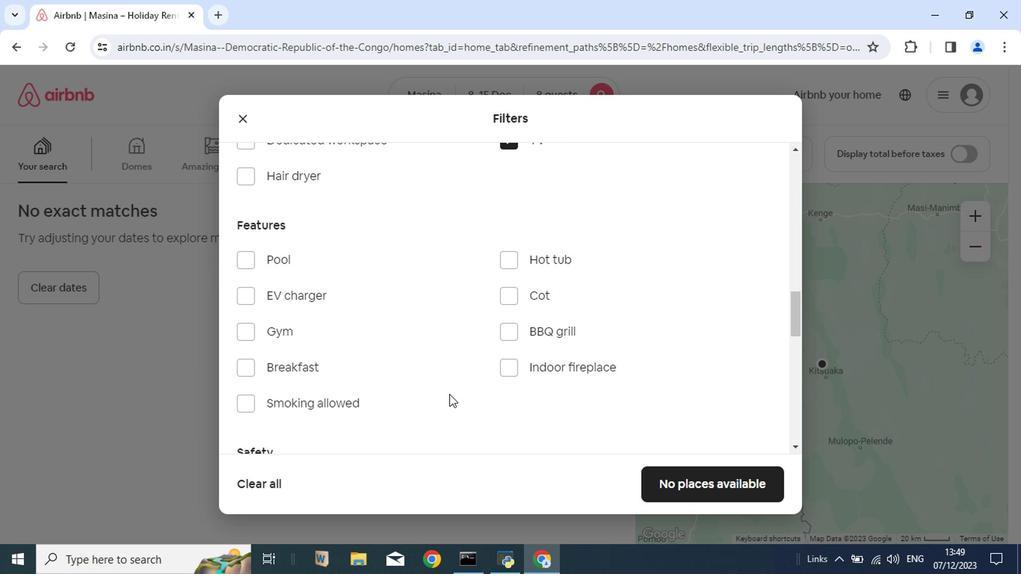 
Action: Mouse moved to (280, 338)
Screenshot: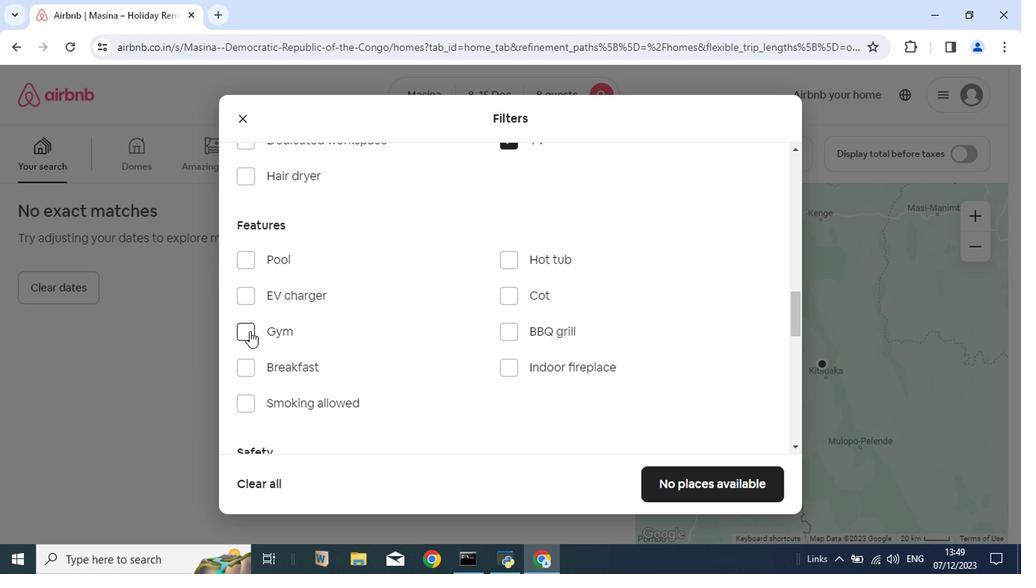 
Action: Mouse pressed left at (280, 338)
Screenshot: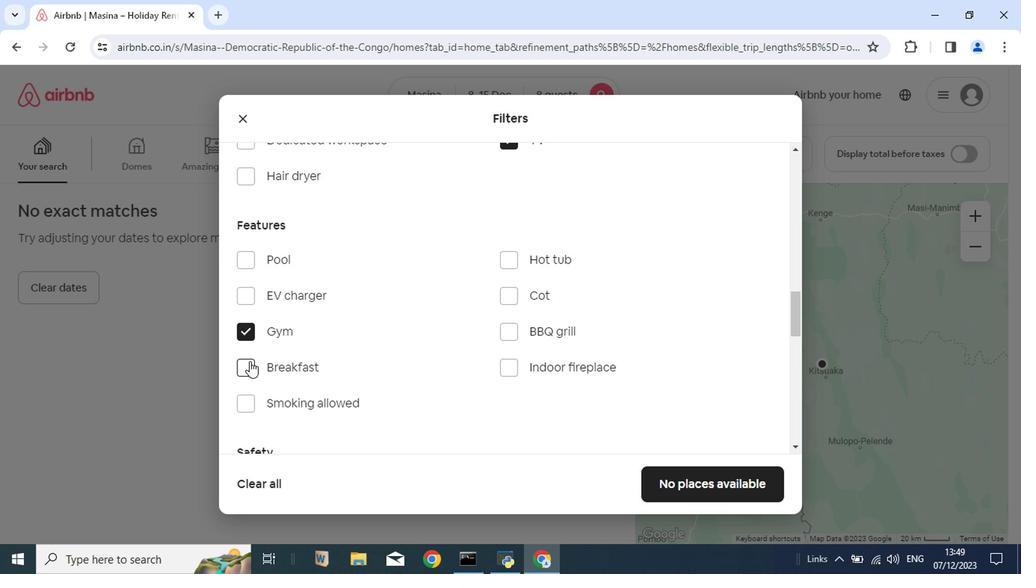 
Action: Mouse moved to (280, 360)
Screenshot: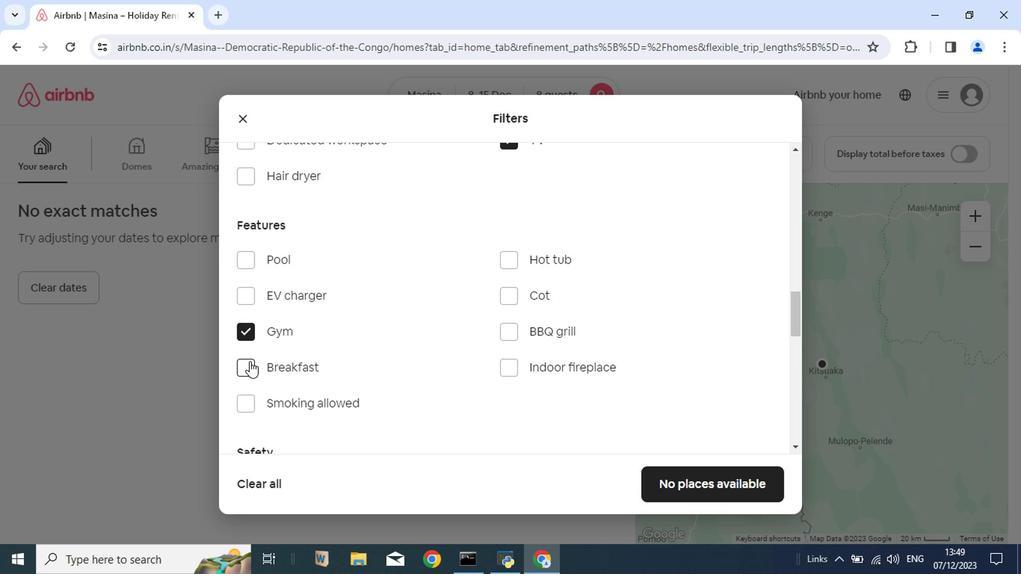 
Action: Mouse pressed left at (280, 360)
Screenshot: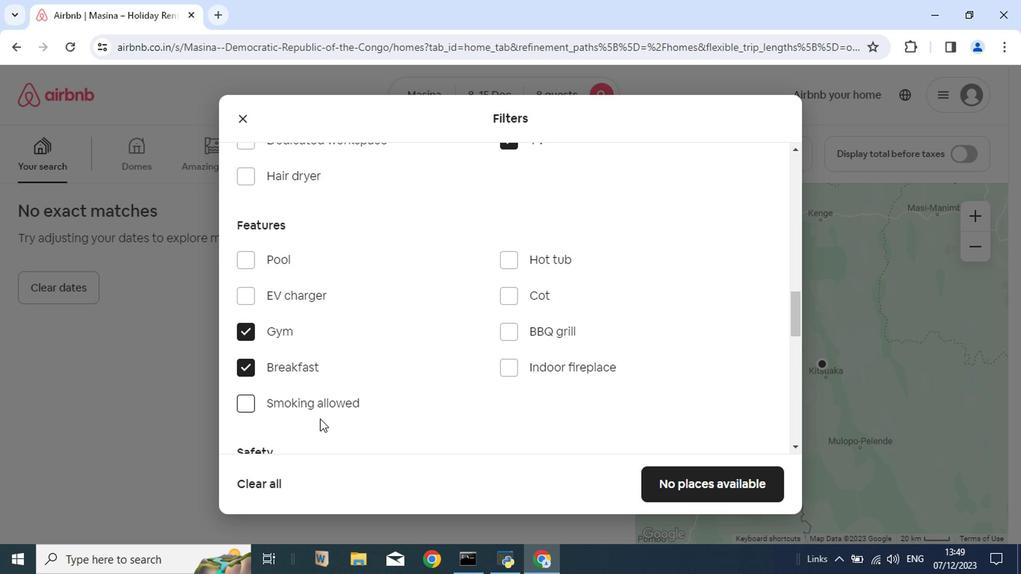 
Action: Mouse moved to (595, 444)
Screenshot: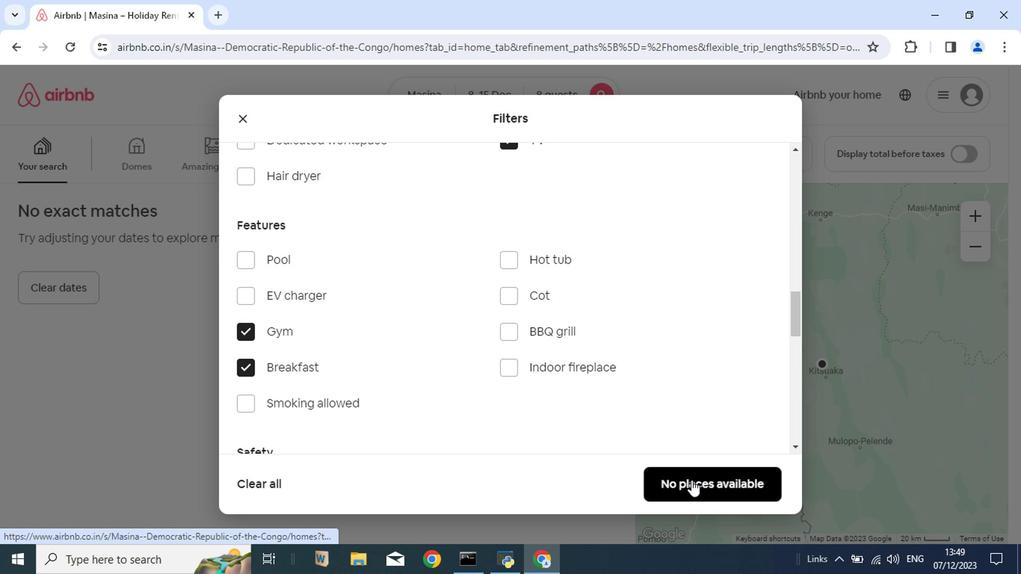 
Action: Mouse pressed left at (595, 444)
Screenshot: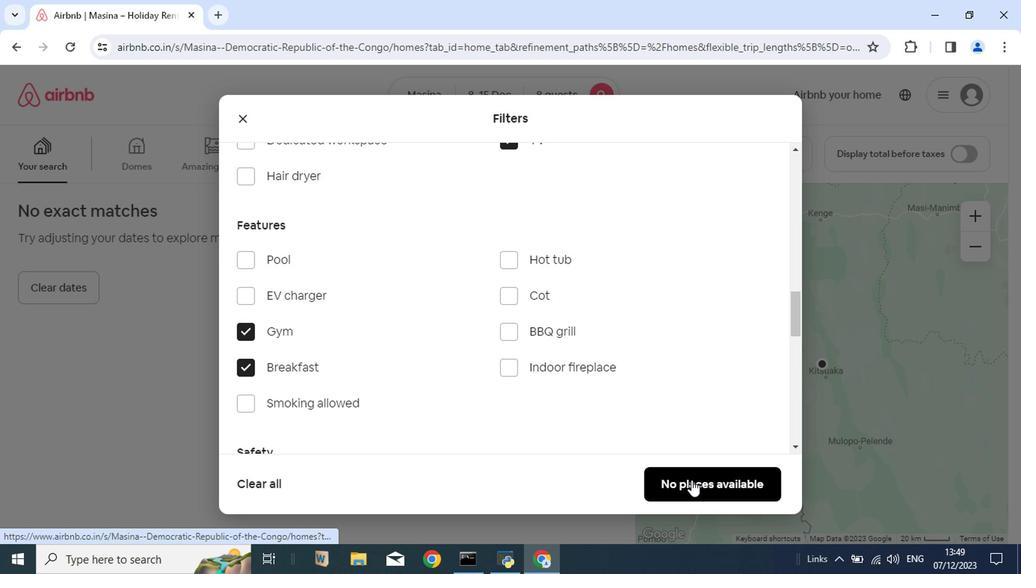 
Action: Mouse moved to (595, 445)
Screenshot: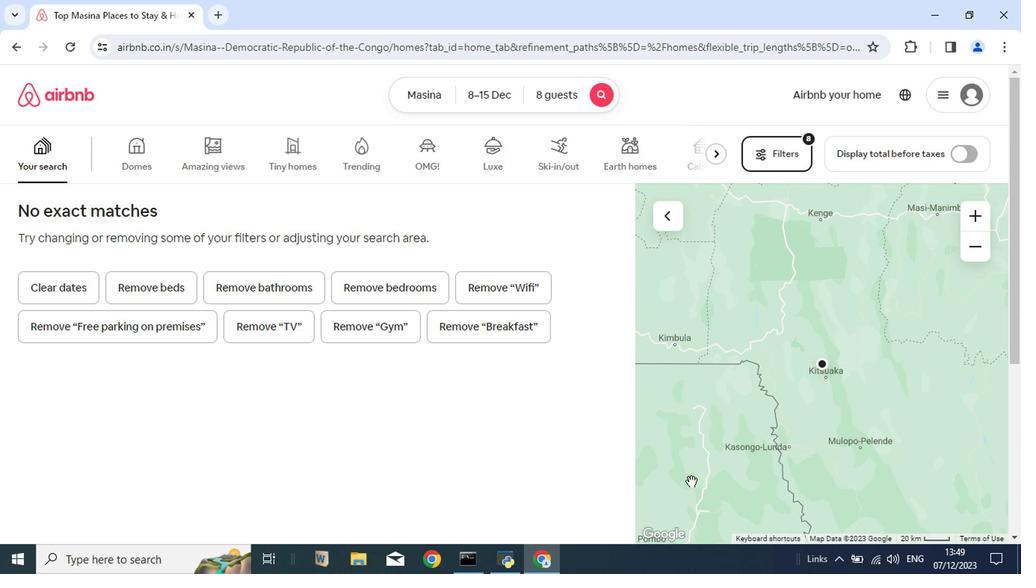 
